 Task: Search one way flight ticket for 4 adults, 2 children, 2 infants in seat and 1 infant on lap in premium economy from St. George: St. George Regional Airport to Evansville: Evansville Regional Airport on 8-3-2023. Choice of flights is JetBlue. Number of bags: 9 checked bags. Price is upto 74000. Outbound departure time preference is 11:30.
Action: Mouse moved to (315, 124)
Screenshot: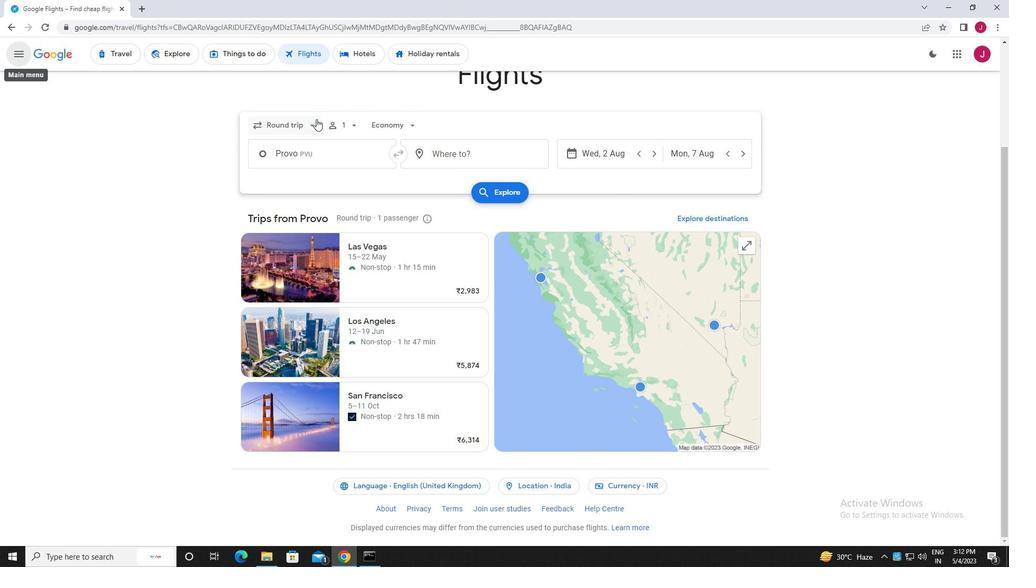 
Action: Mouse pressed left at (315, 124)
Screenshot: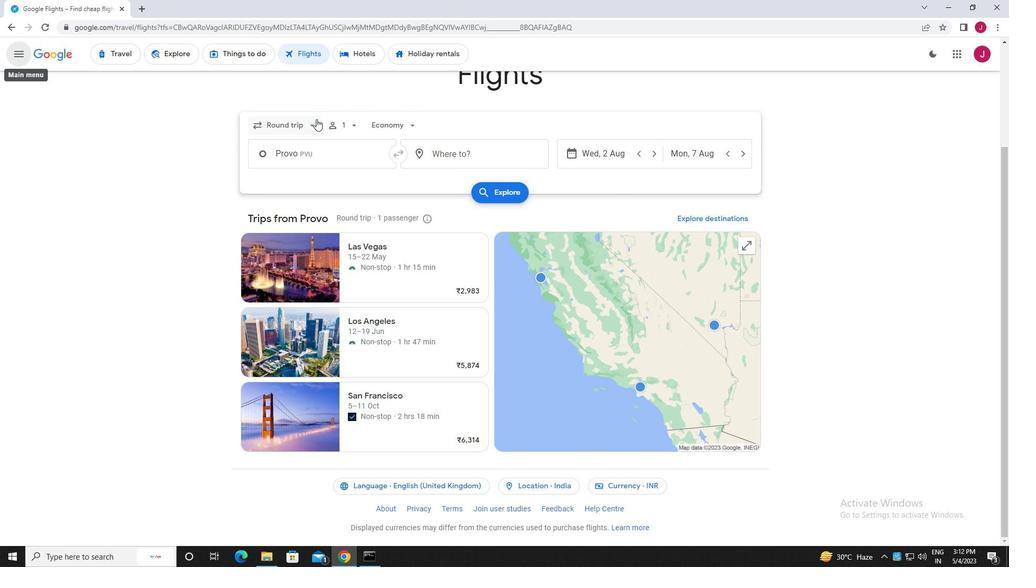 
Action: Mouse moved to (303, 170)
Screenshot: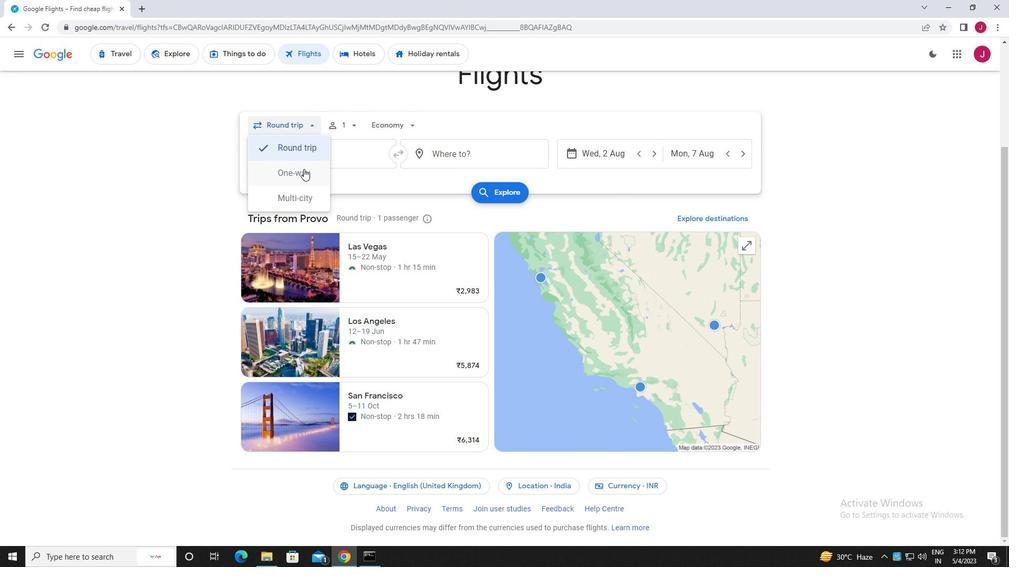 
Action: Mouse pressed left at (303, 170)
Screenshot: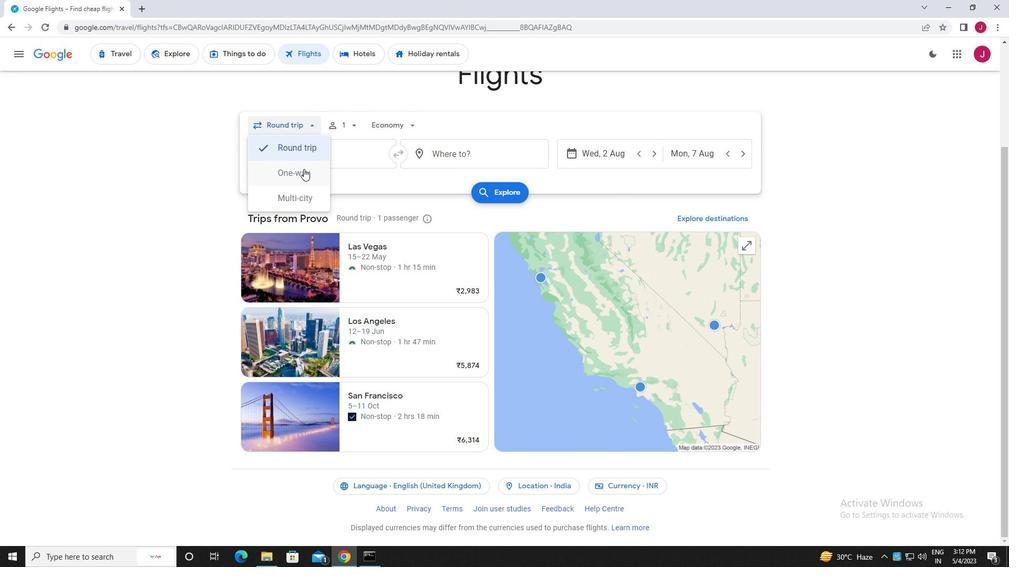 
Action: Mouse moved to (345, 126)
Screenshot: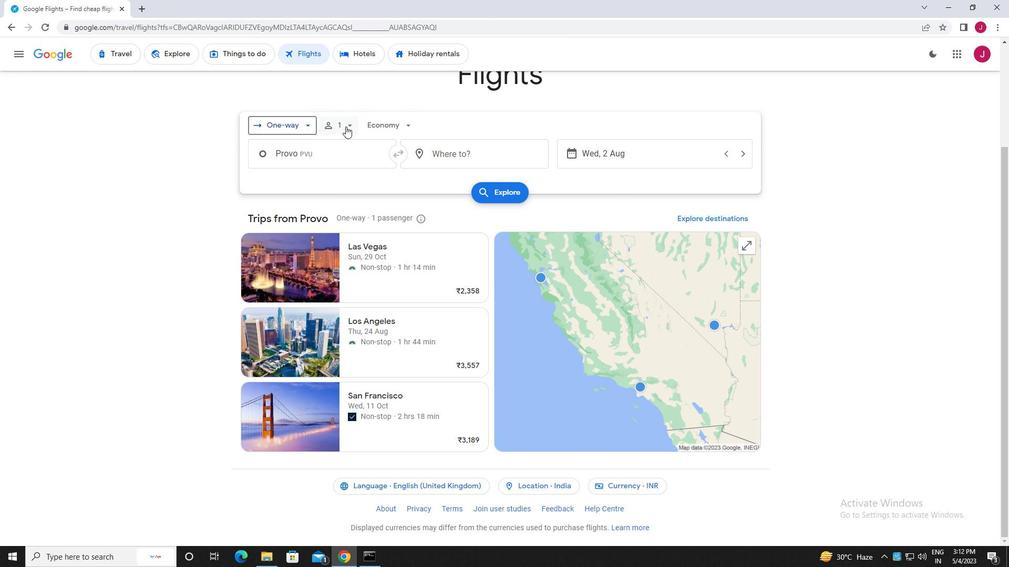 
Action: Mouse pressed left at (345, 126)
Screenshot: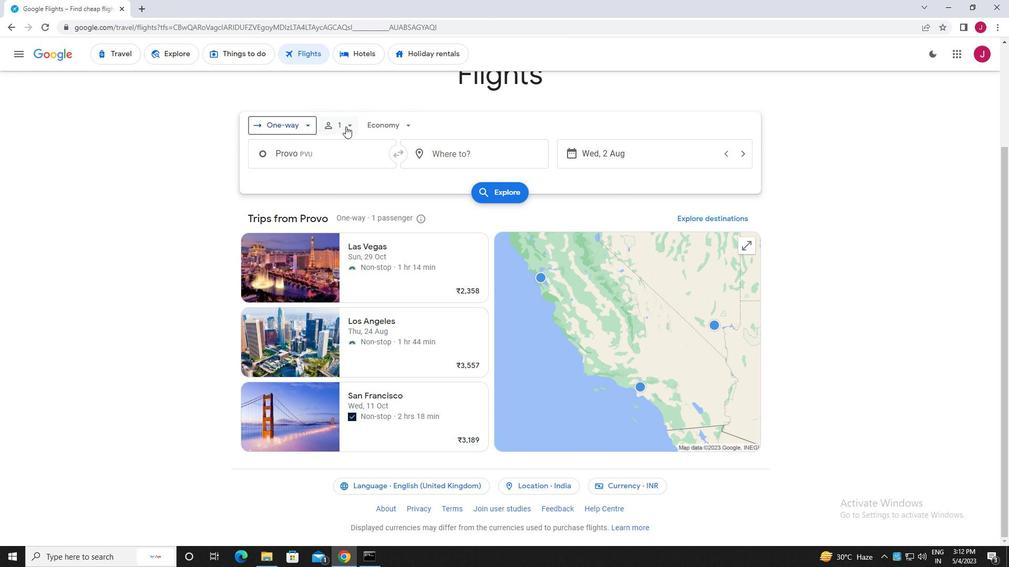 
Action: Mouse moved to (432, 152)
Screenshot: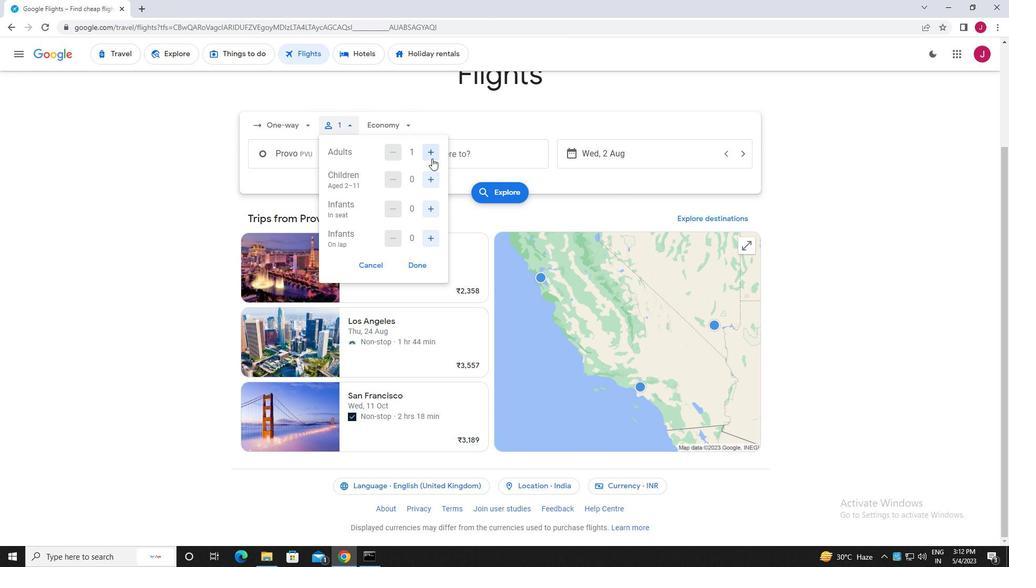 
Action: Mouse pressed left at (432, 152)
Screenshot: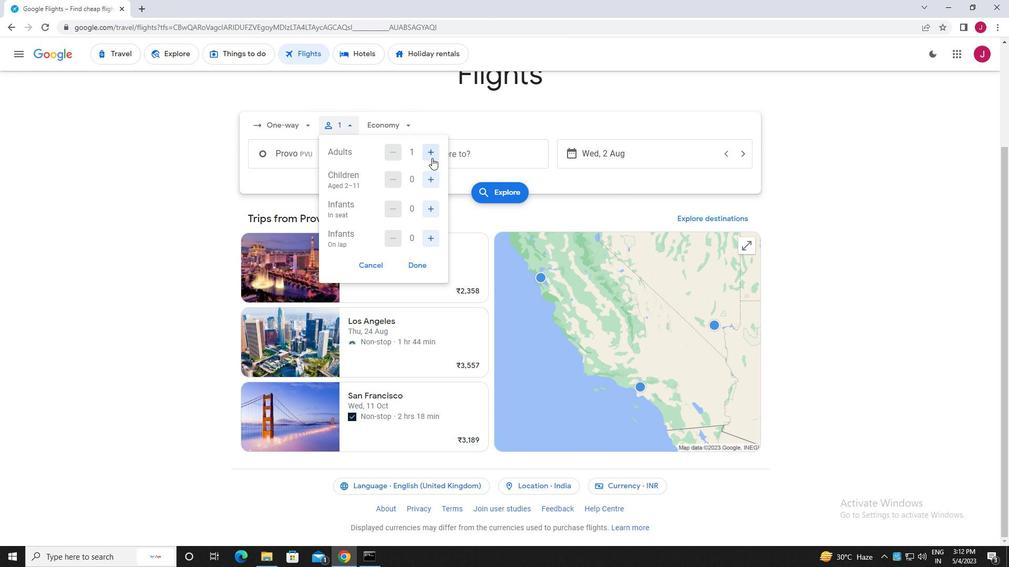 
Action: Mouse pressed left at (432, 152)
Screenshot: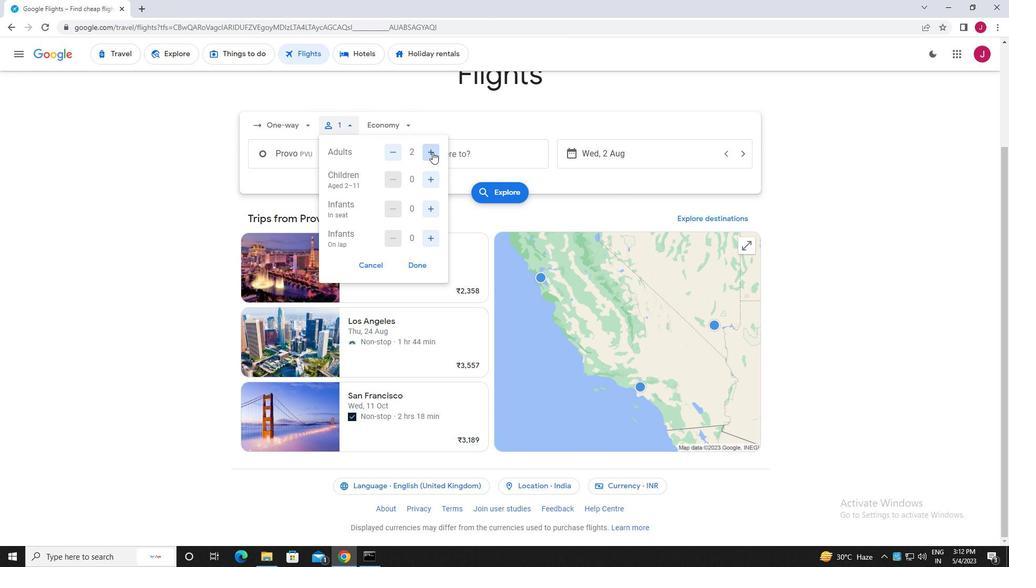 
Action: Mouse pressed left at (432, 152)
Screenshot: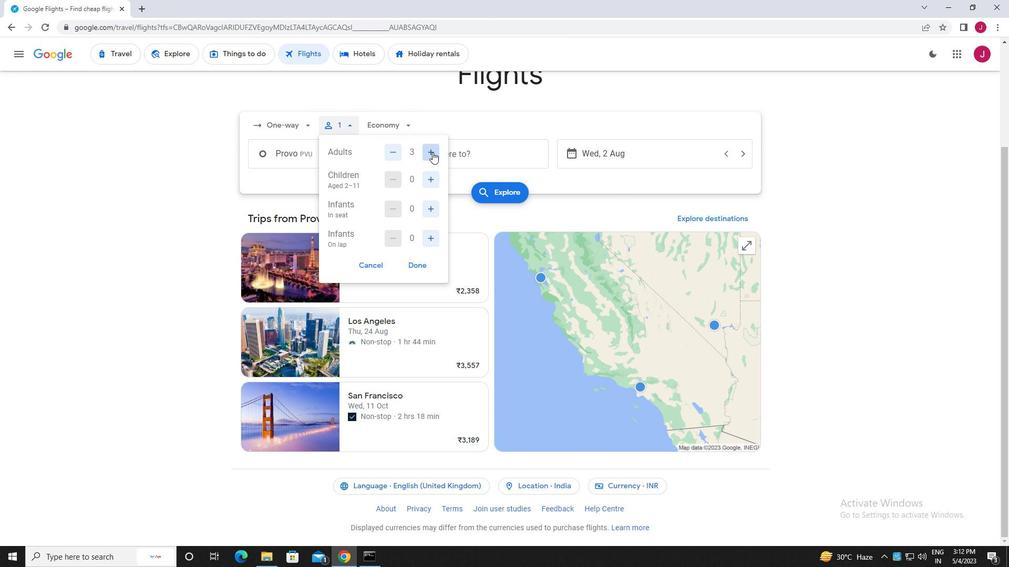 
Action: Mouse moved to (433, 180)
Screenshot: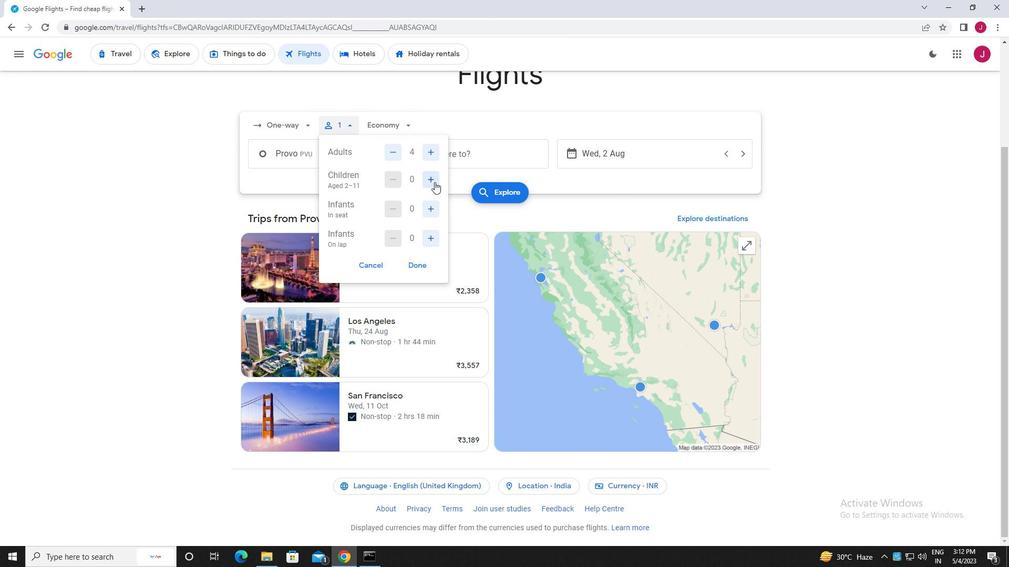 
Action: Mouse pressed left at (433, 180)
Screenshot: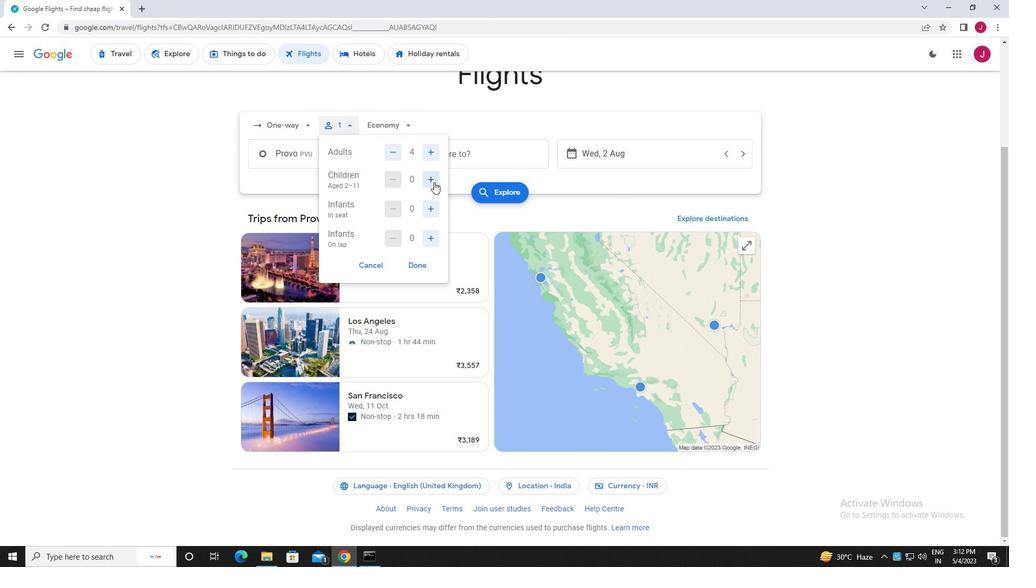 
Action: Mouse pressed left at (433, 180)
Screenshot: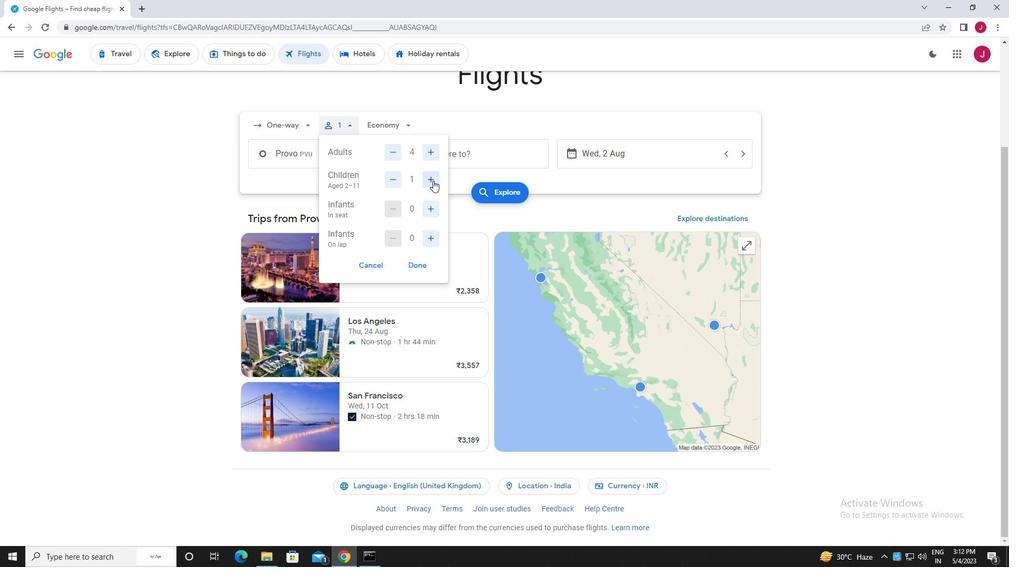 
Action: Mouse moved to (434, 208)
Screenshot: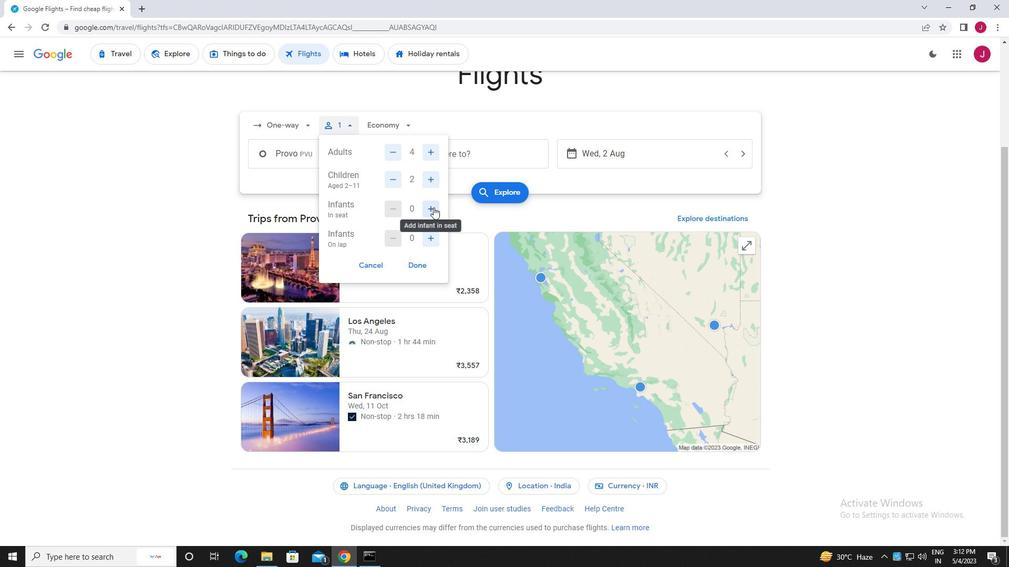 
Action: Mouse pressed left at (434, 208)
Screenshot: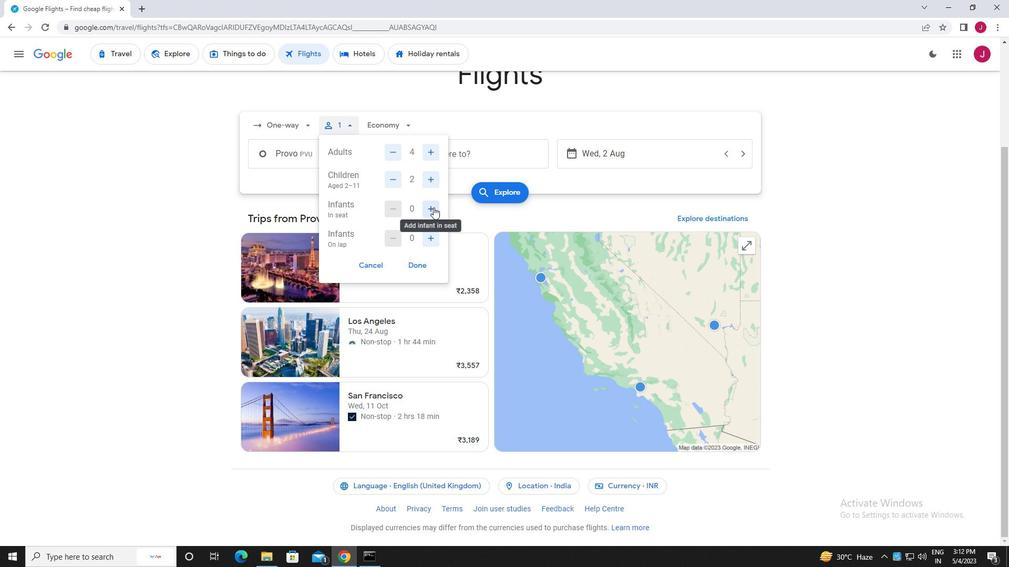 
Action: Mouse moved to (435, 208)
Screenshot: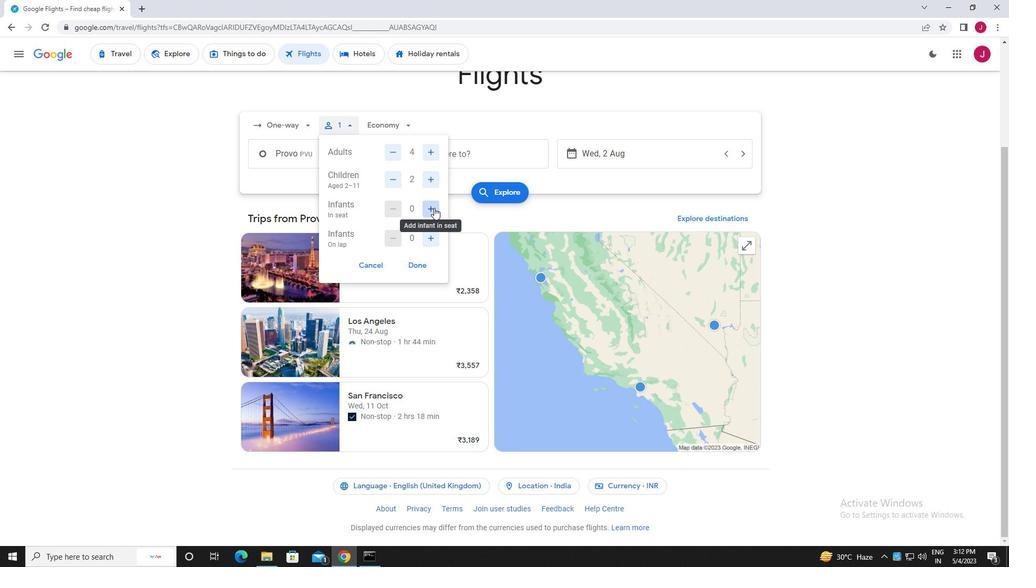 
Action: Mouse pressed left at (435, 208)
Screenshot: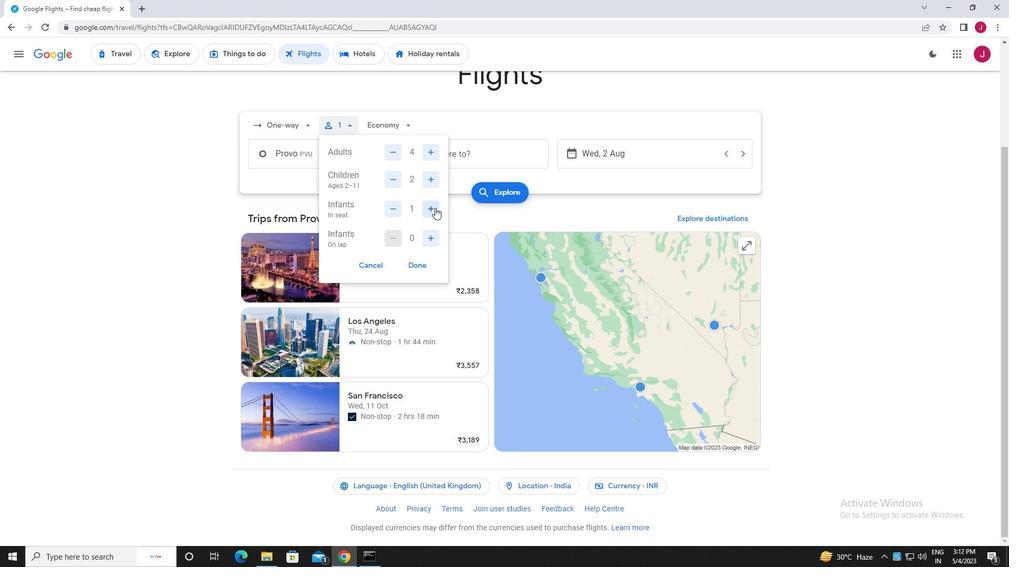 
Action: Mouse moved to (429, 235)
Screenshot: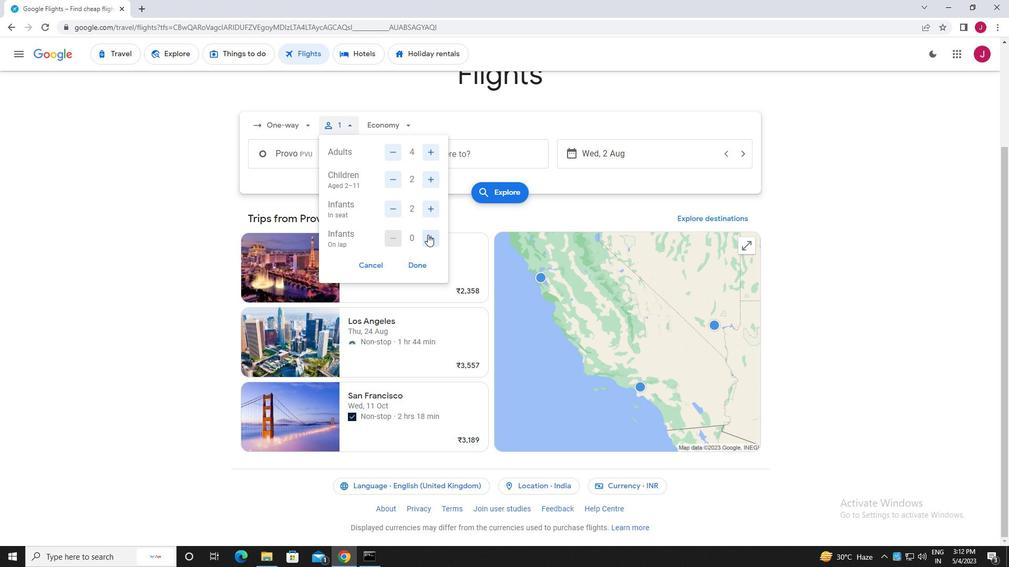 
Action: Mouse pressed left at (429, 235)
Screenshot: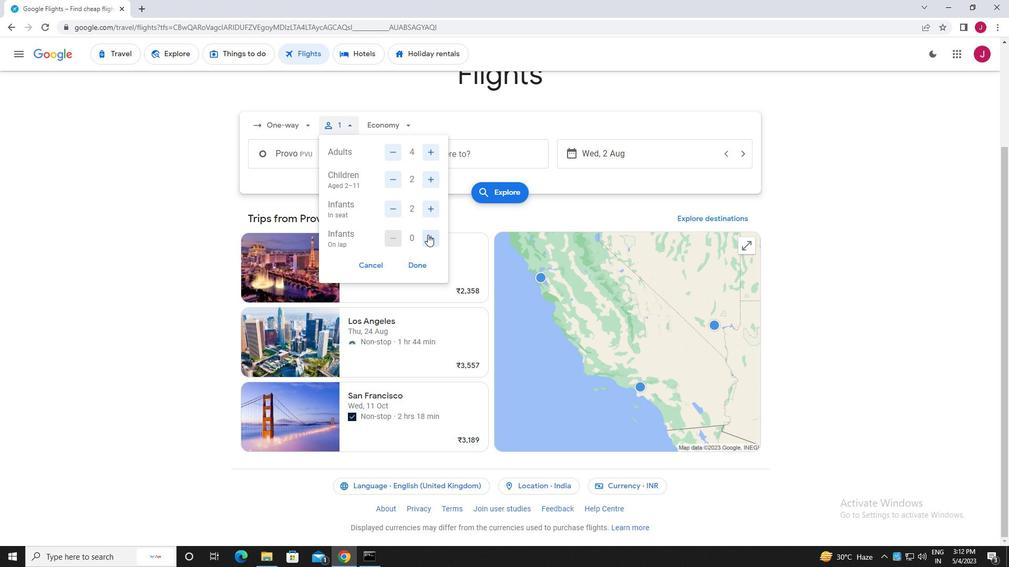 
Action: Mouse moved to (415, 269)
Screenshot: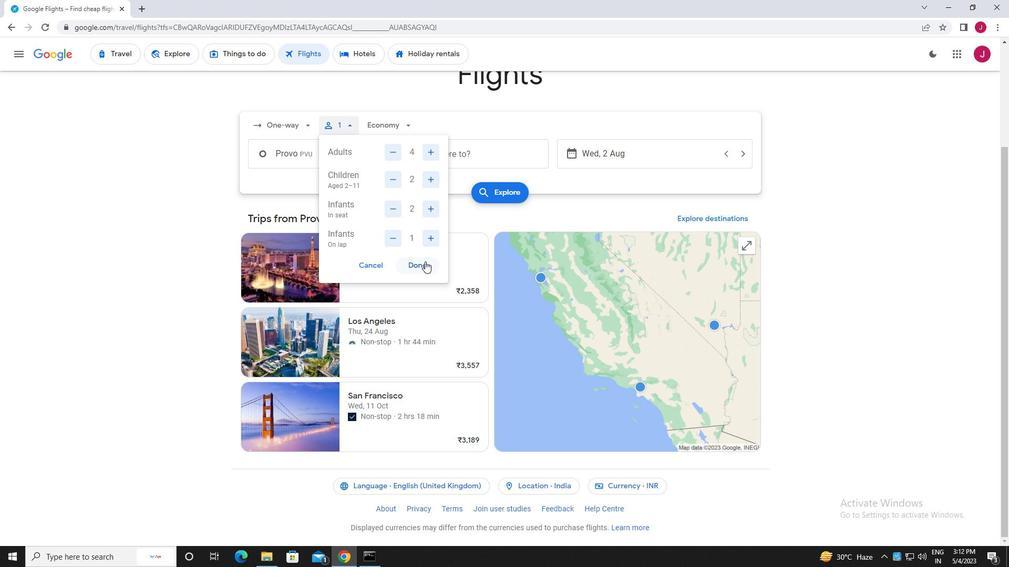 
Action: Mouse pressed left at (415, 269)
Screenshot: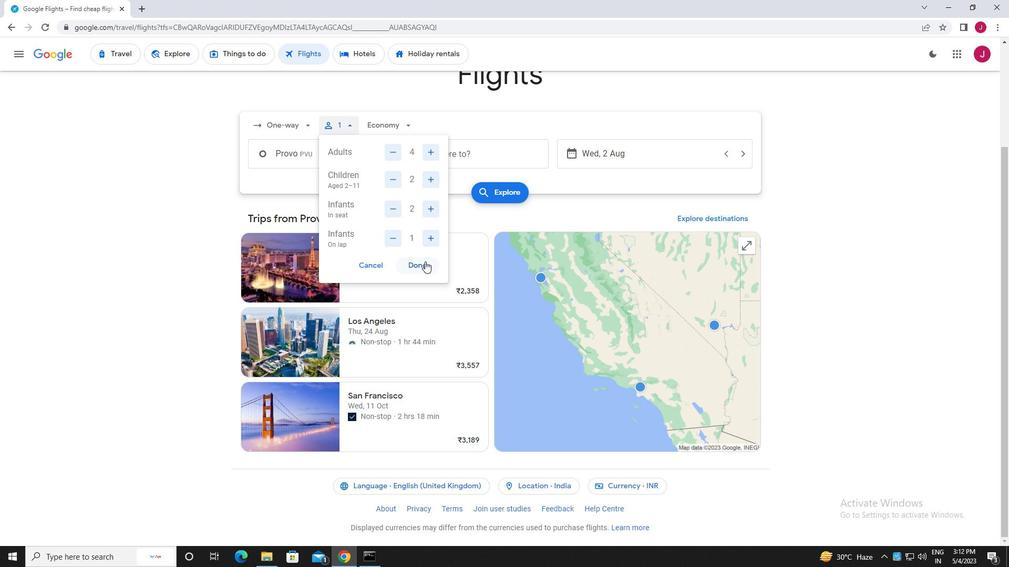 
Action: Mouse moved to (399, 125)
Screenshot: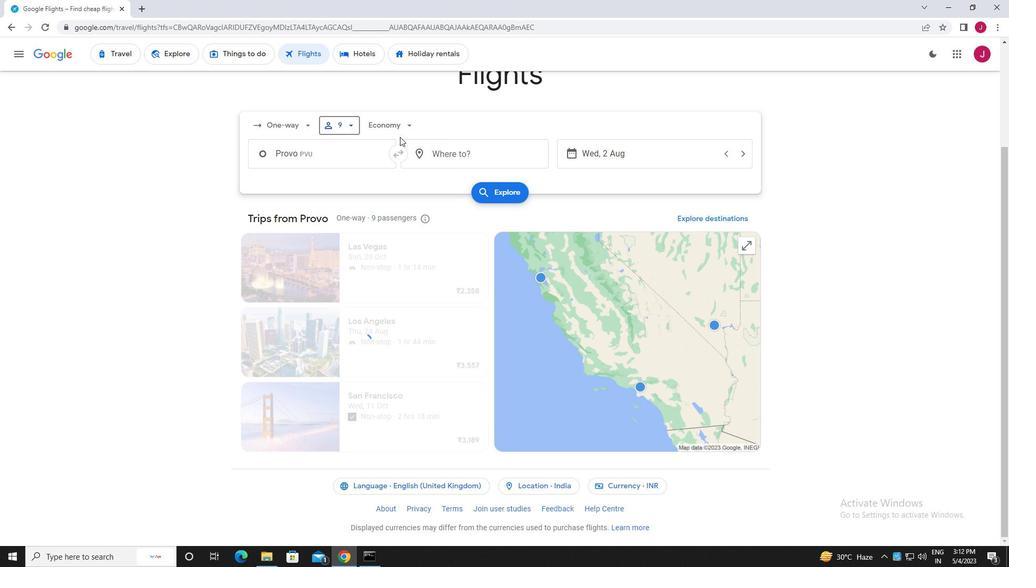 
Action: Mouse pressed left at (399, 125)
Screenshot: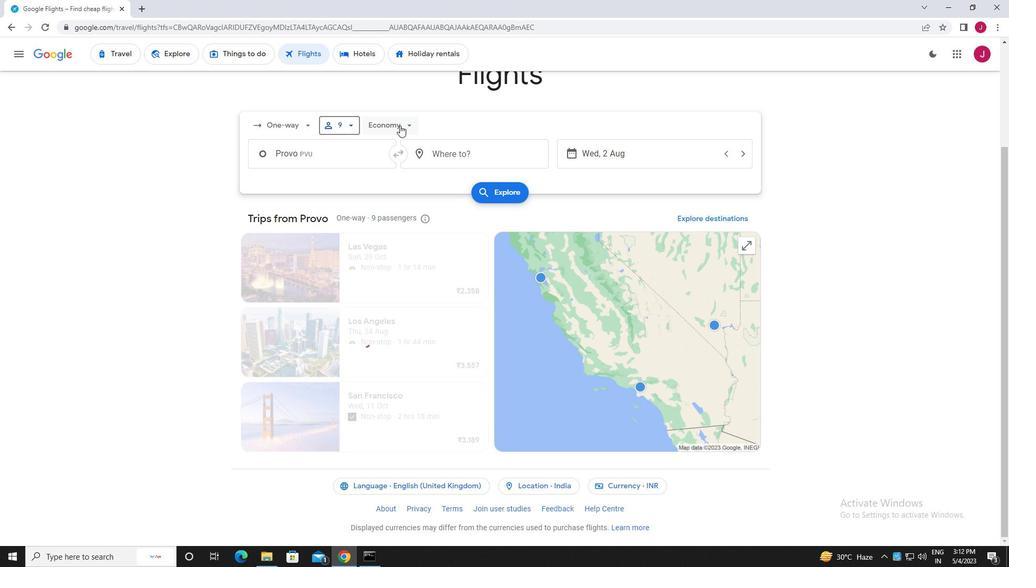 
Action: Mouse moved to (417, 173)
Screenshot: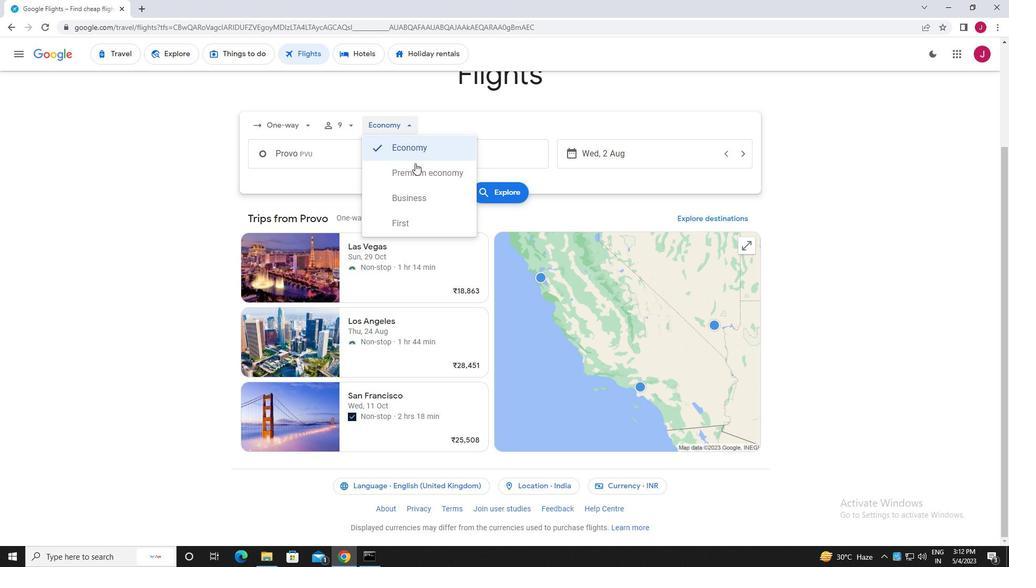 
Action: Mouse pressed left at (417, 173)
Screenshot: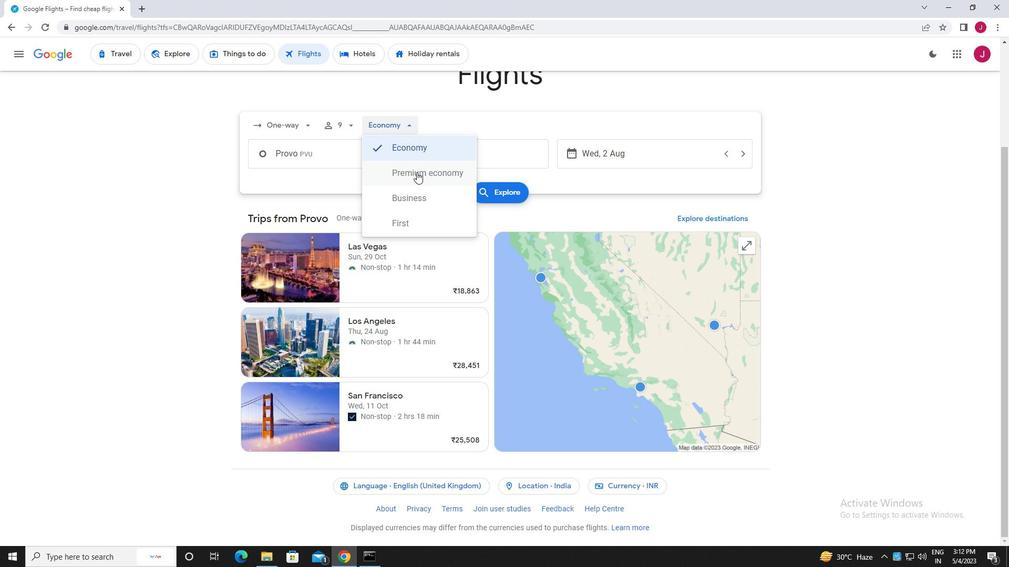 
Action: Mouse moved to (355, 156)
Screenshot: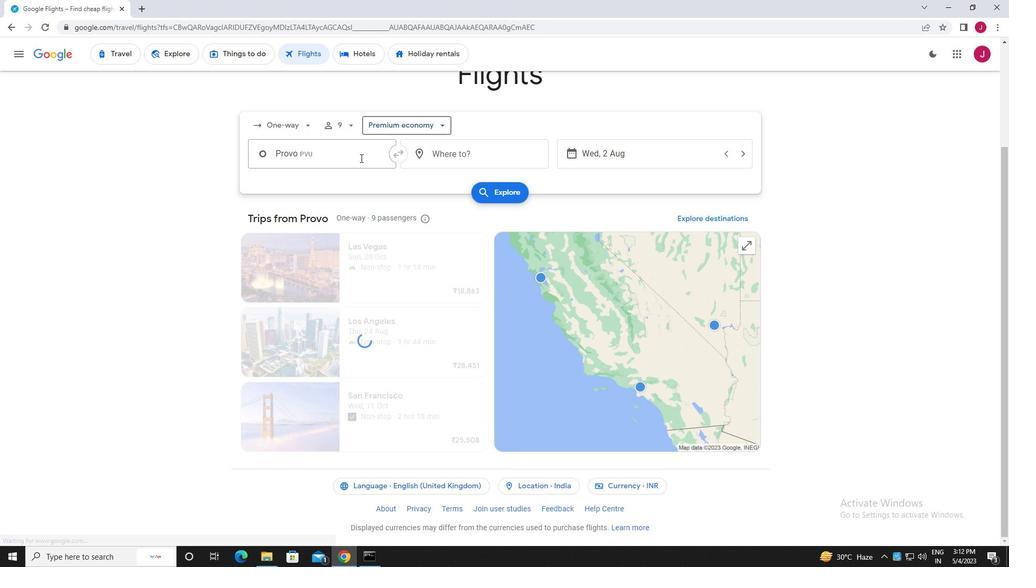 
Action: Mouse pressed left at (355, 156)
Screenshot: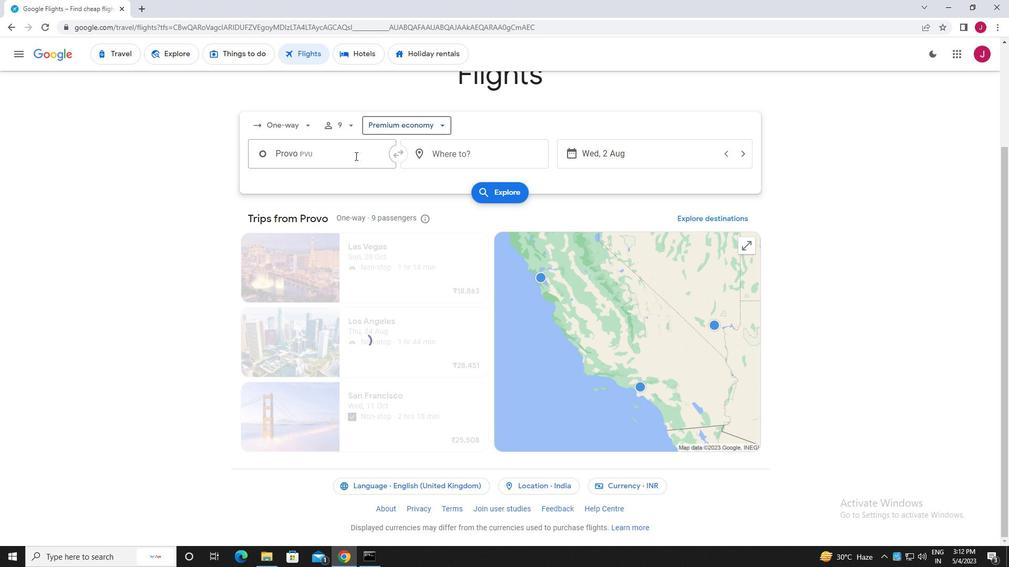 
Action: Mouse moved to (358, 155)
Screenshot: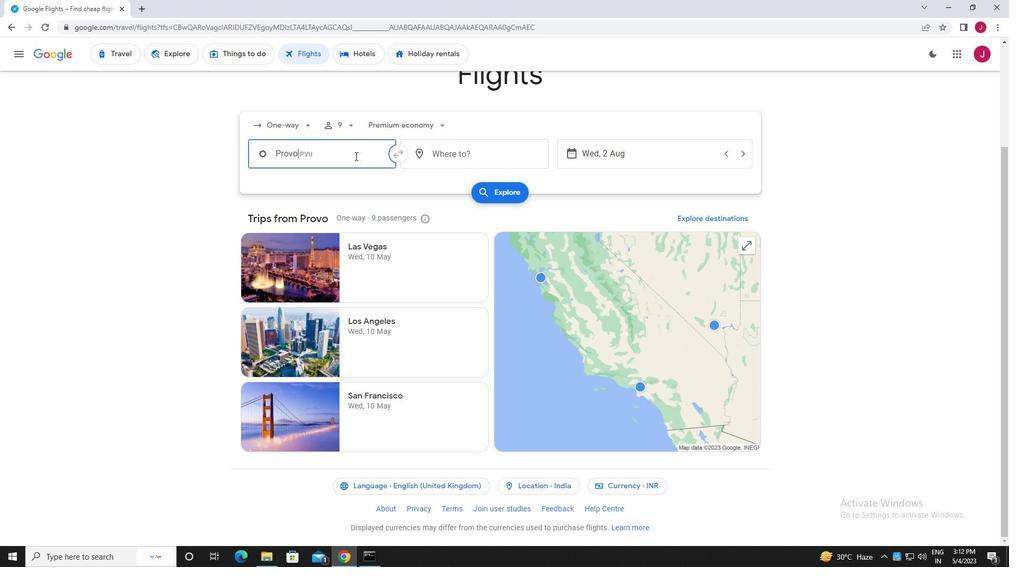 
Action: Key pressed st<Key.space>george
Screenshot: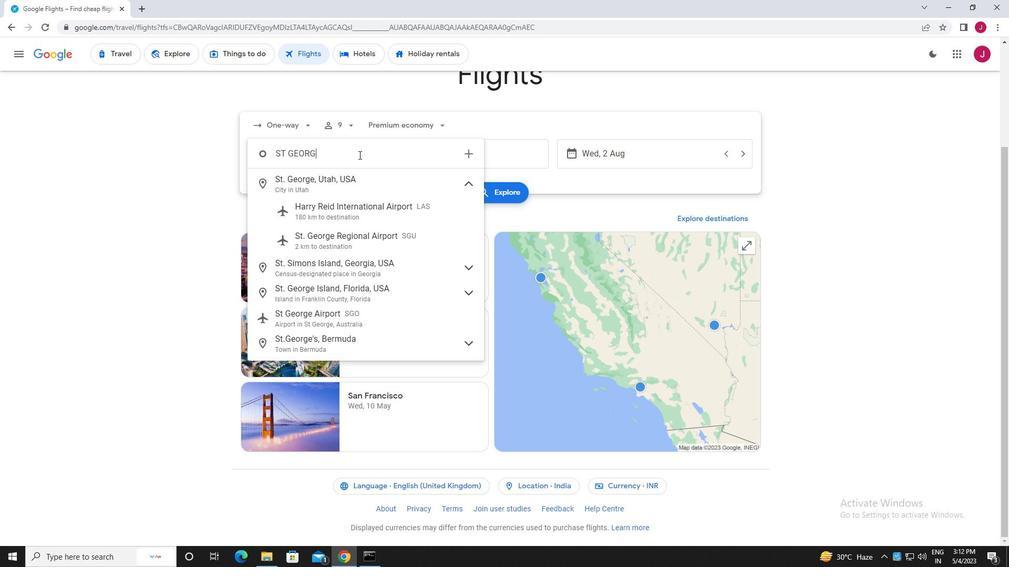 
Action: Mouse moved to (375, 240)
Screenshot: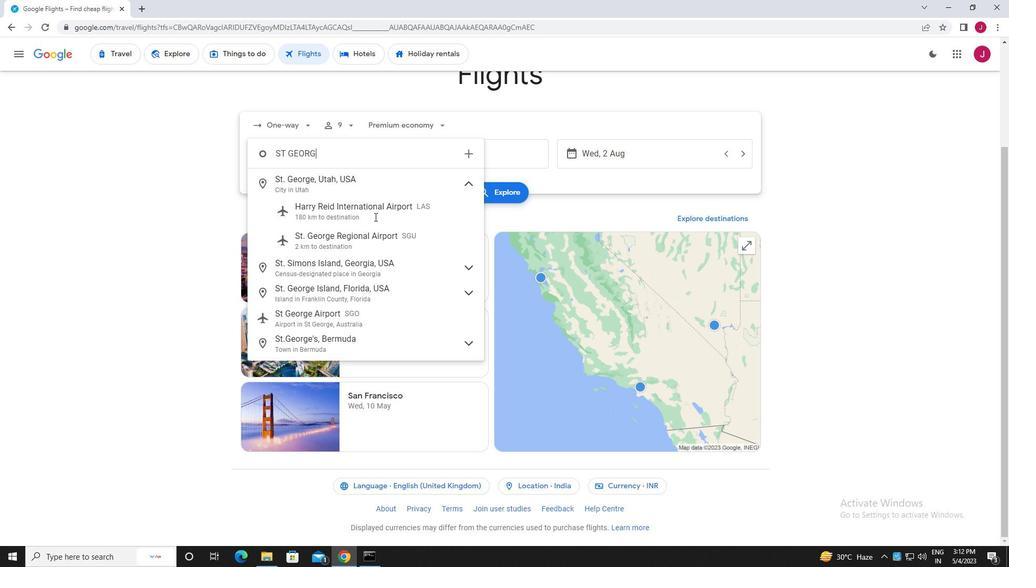 
Action: Mouse pressed left at (375, 240)
Screenshot: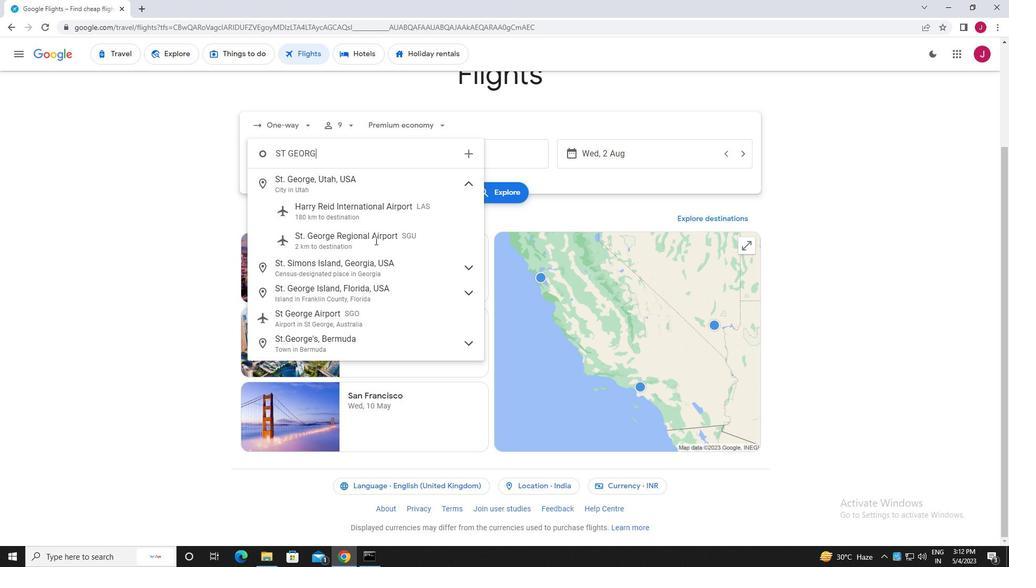 
Action: Mouse moved to (475, 156)
Screenshot: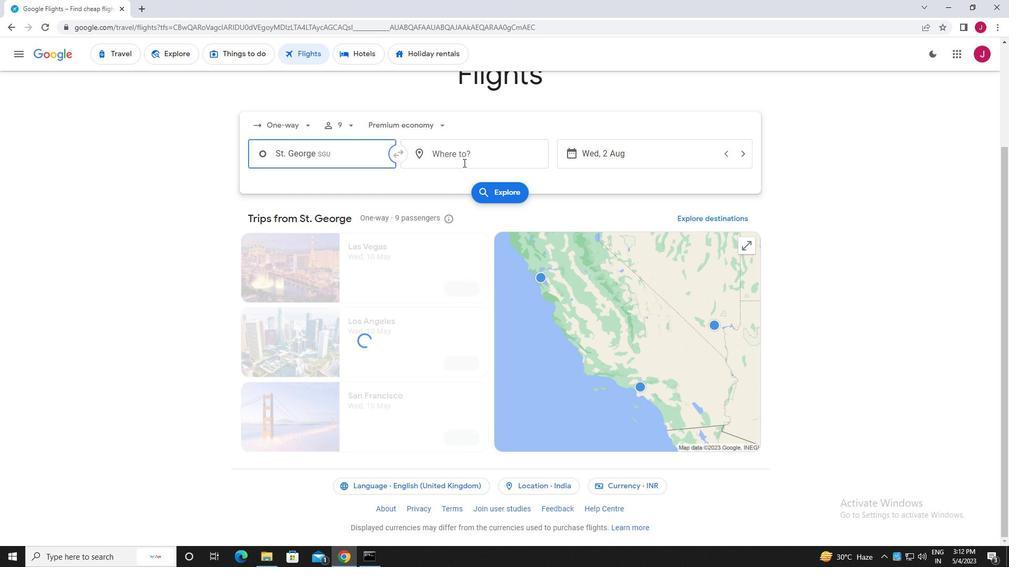 
Action: Mouse pressed left at (475, 156)
Screenshot: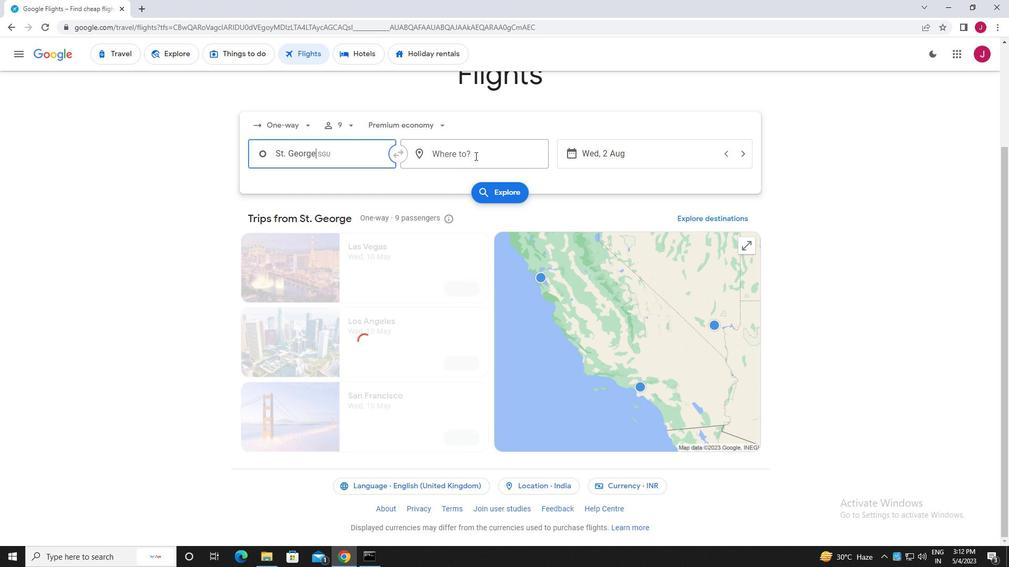 
Action: Mouse moved to (480, 150)
Screenshot: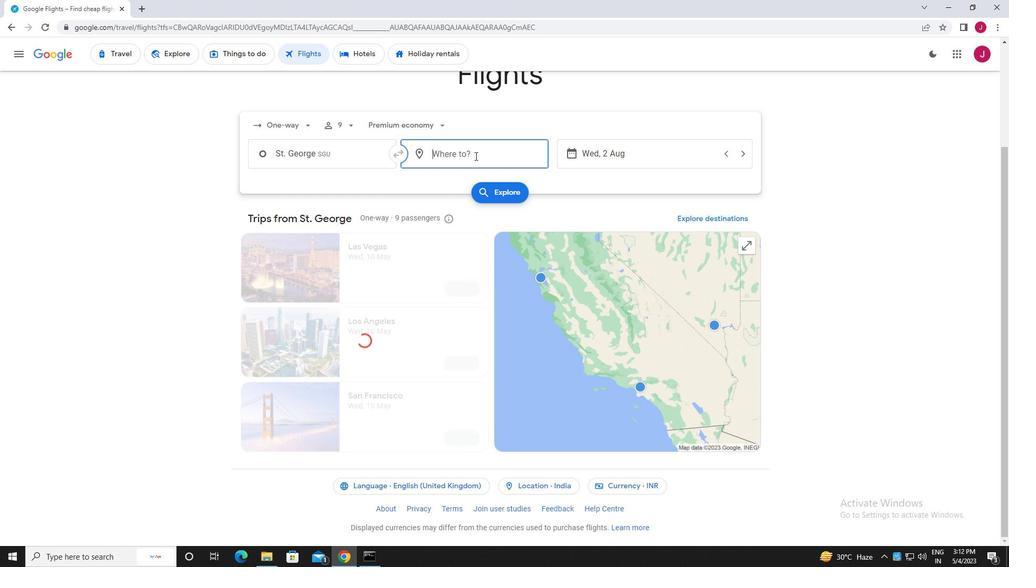 
Action: Key pressed evans
Screenshot: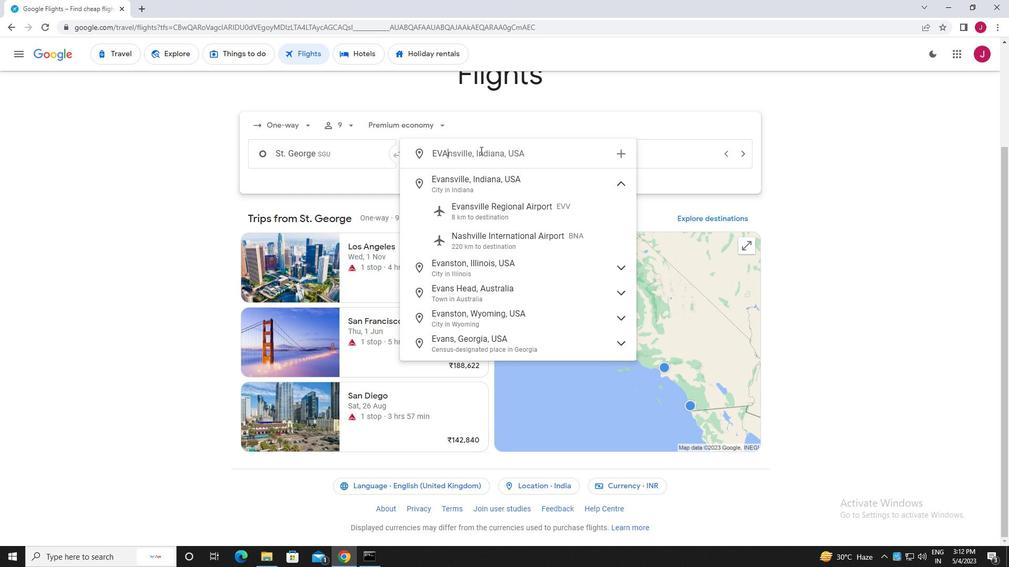 
Action: Mouse moved to (497, 210)
Screenshot: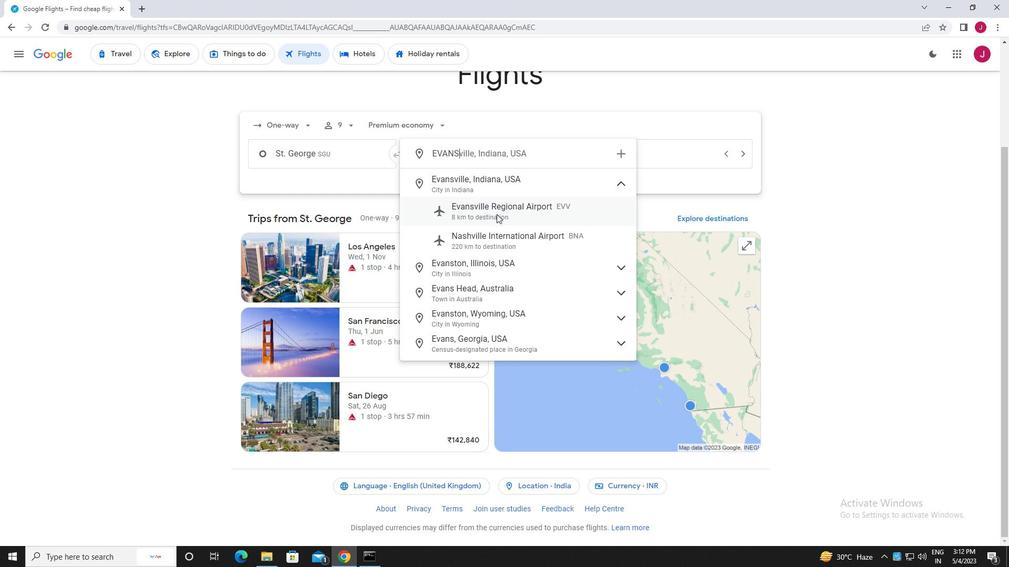 
Action: Mouse pressed left at (497, 210)
Screenshot: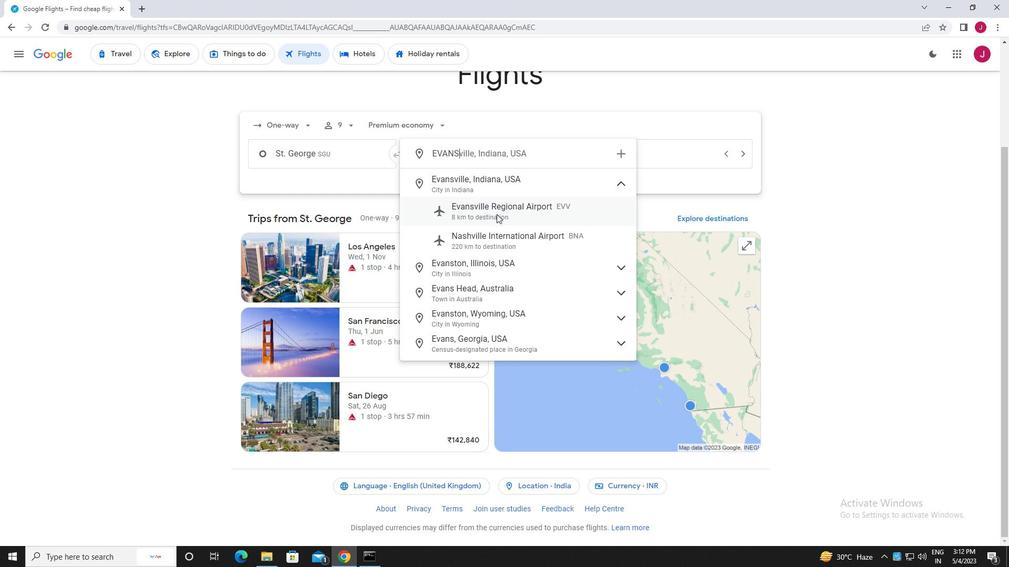
Action: Mouse moved to (632, 157)
Screenshot: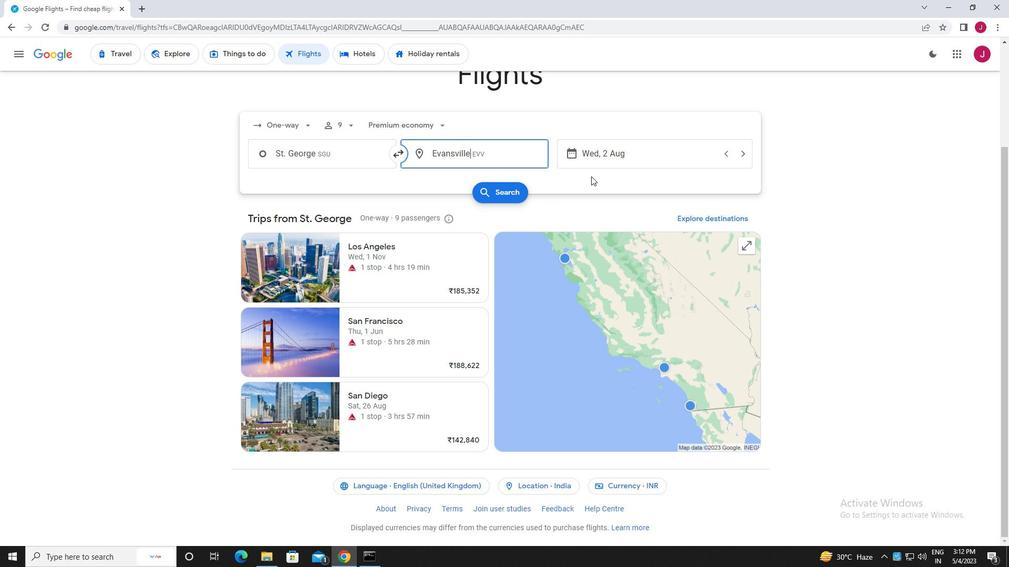 
Action: Mouse pressed left at (632, 157)
Screenshot: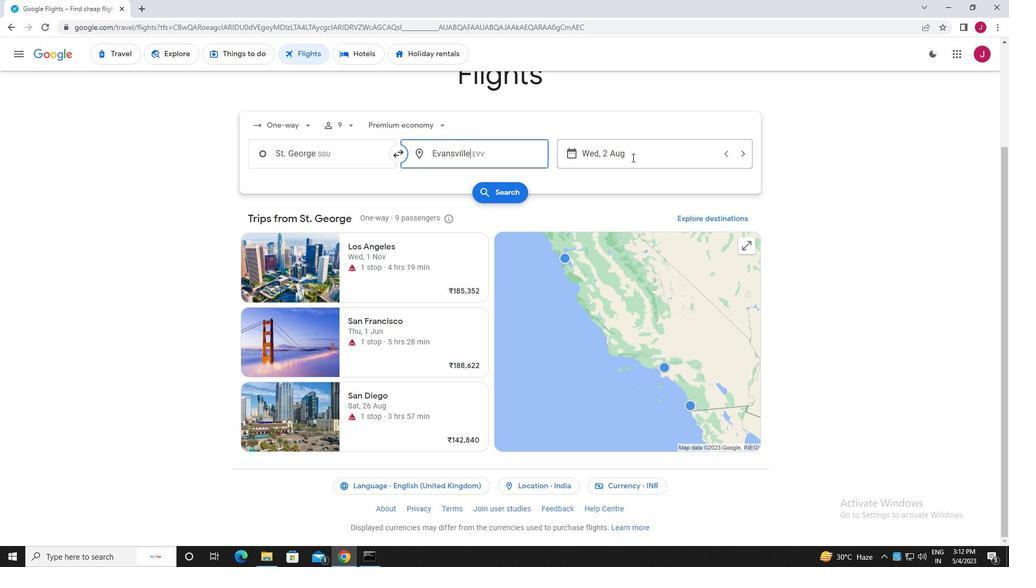 
Action: Mouse moved to (484, 234)
Screenshot: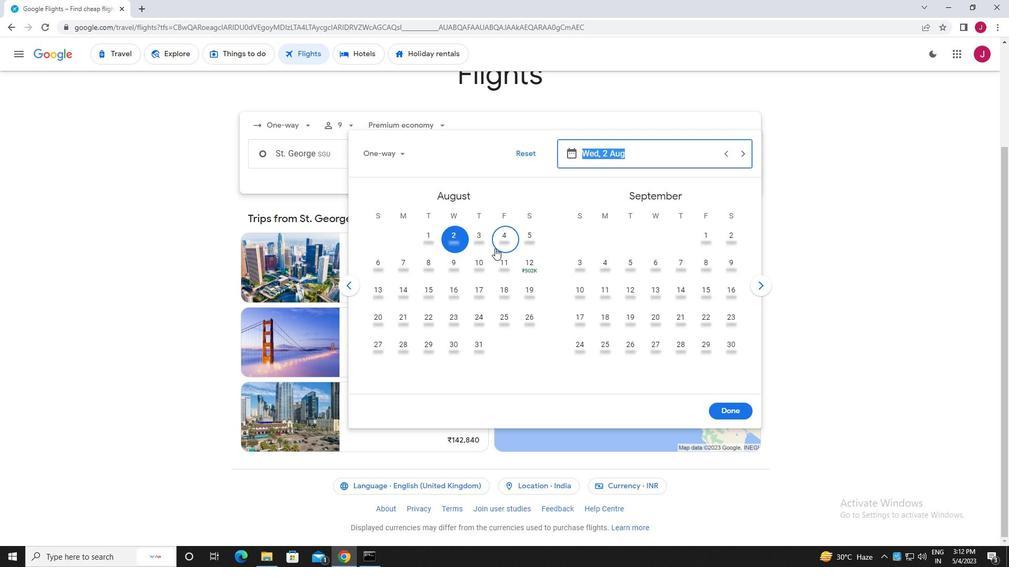 
Action: Mouse pressed left at (484, 234)
Screenshot: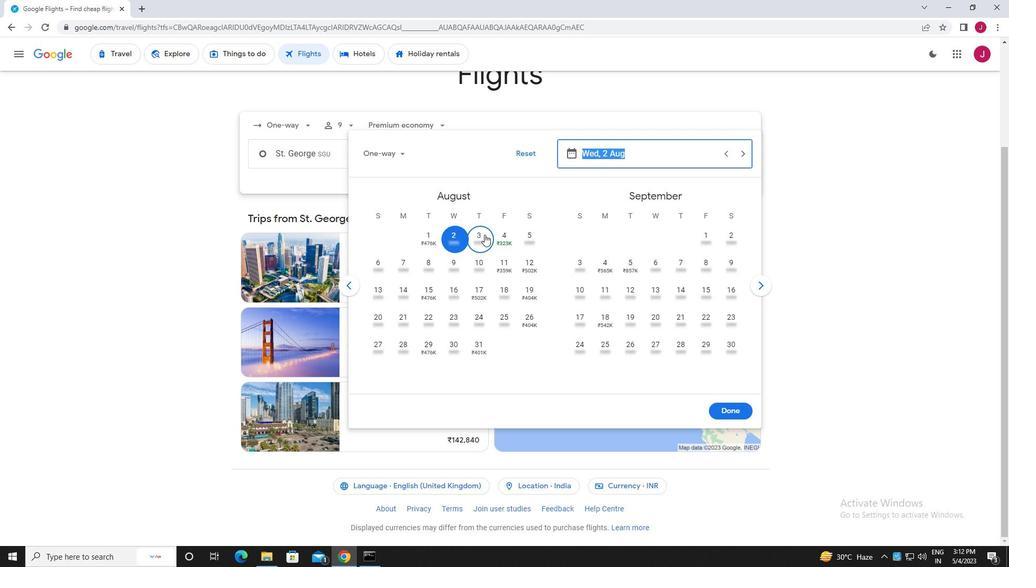 
Action: Mouse moved to (722, 410)
Screenshot: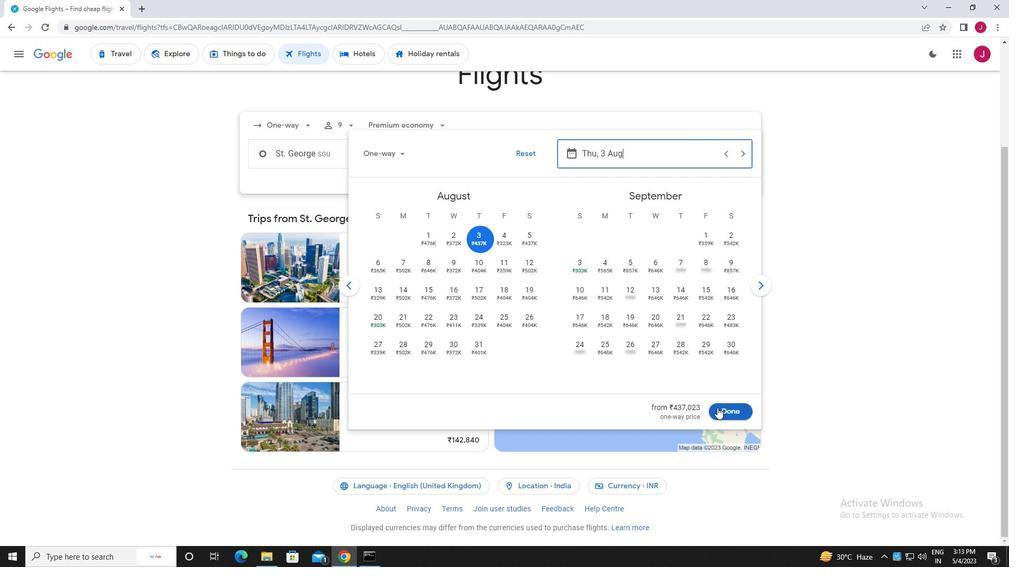 
Action: Mouse pressed left at (722, 410)
Screenshot: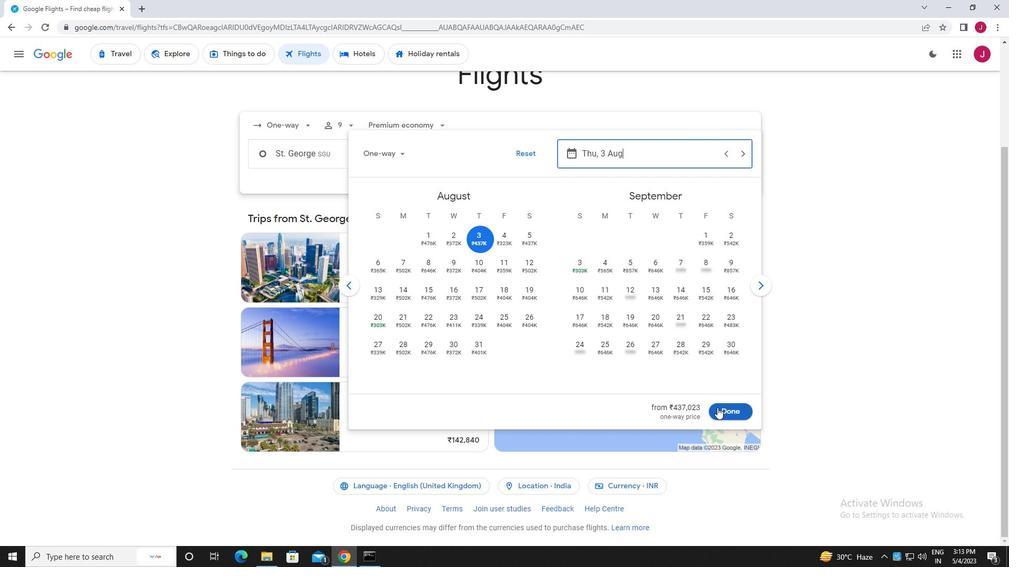 
Action: Mouse moved to (510, 196)
Screenshot: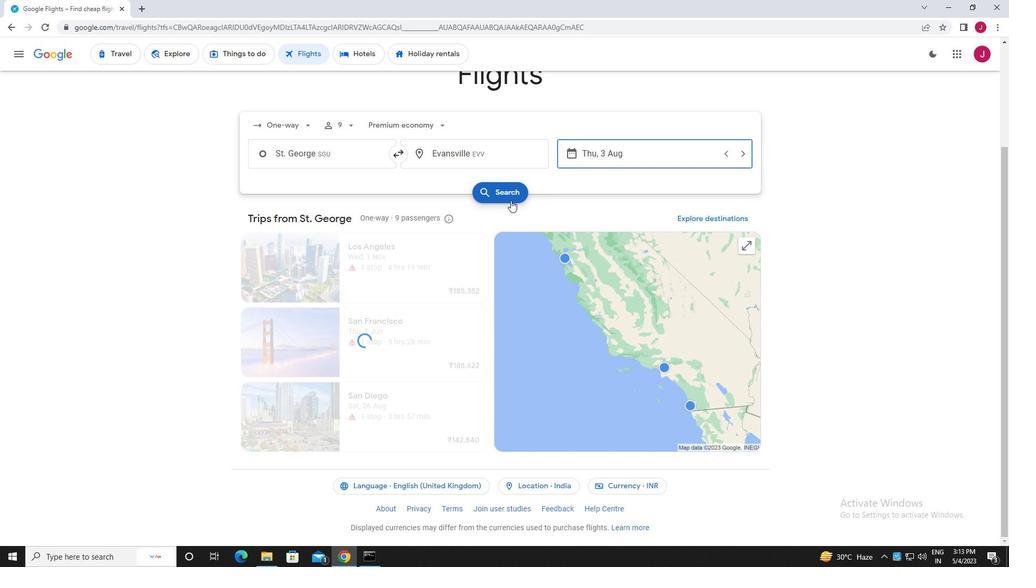 
Action: Mouse pressed left at (510, 196)
Screenshot: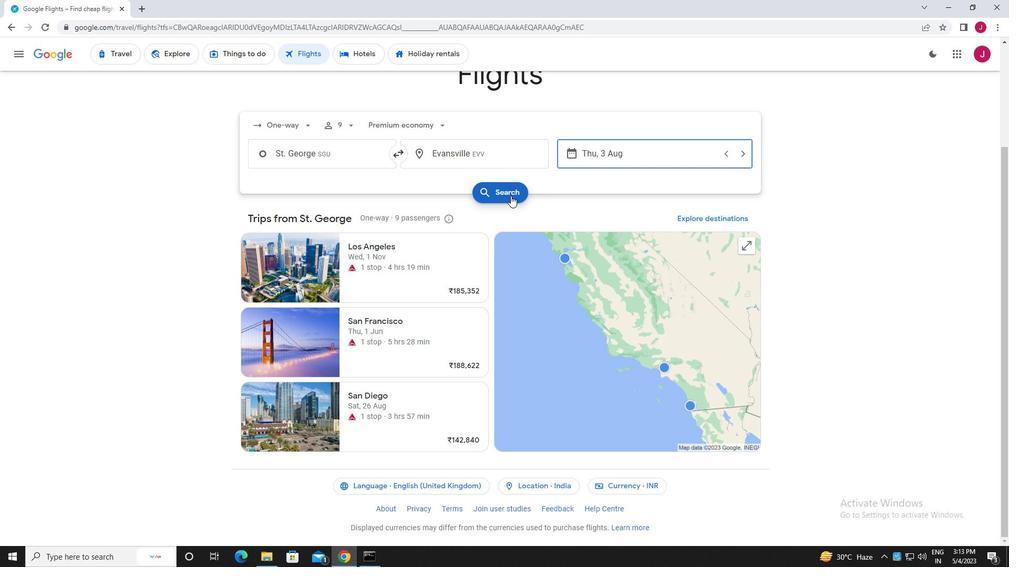
Action: Mouse moved to (274, 149)
Screenshot: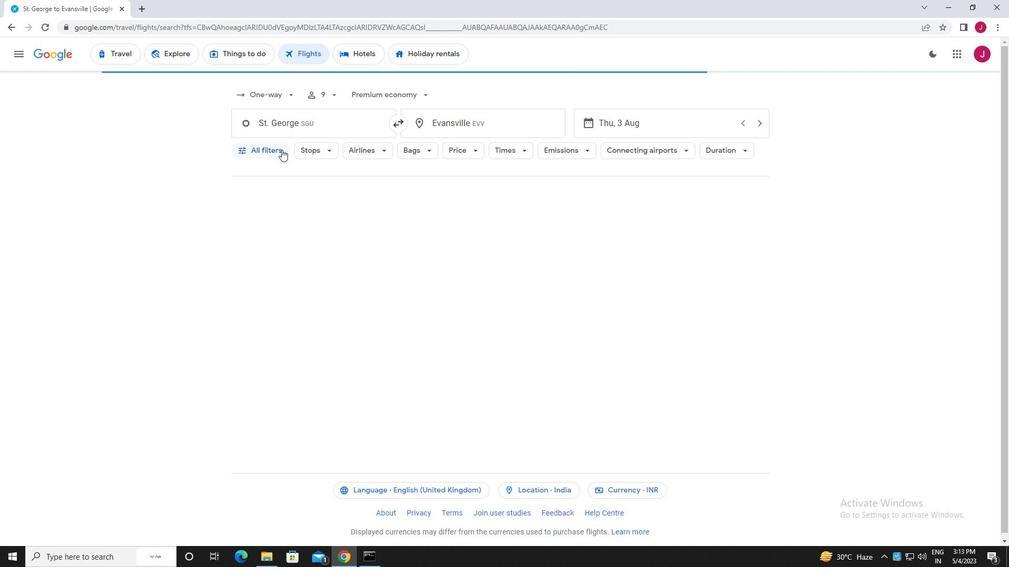 
Action: Mouse pressed left at (274, 149)
Screenshot: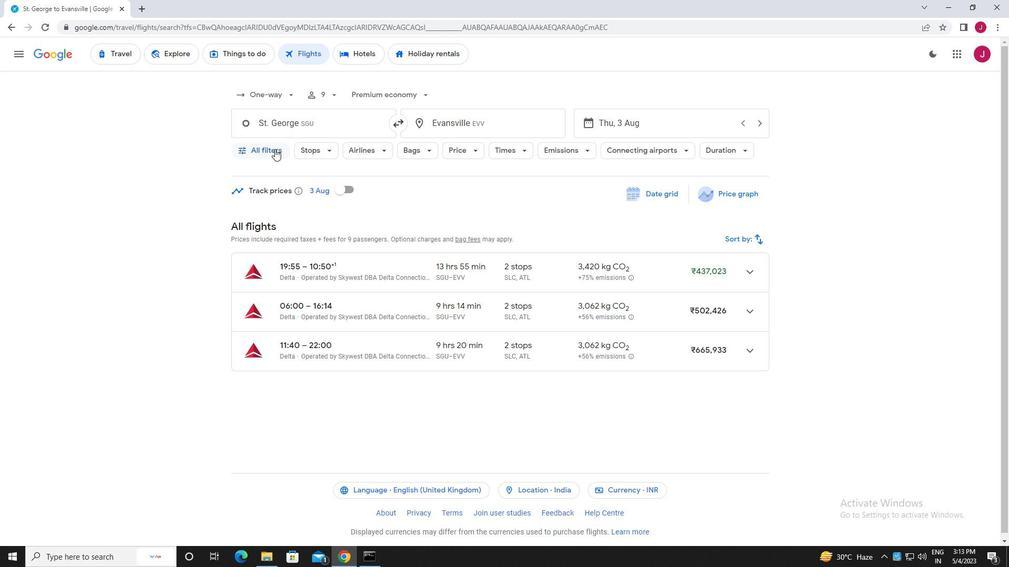
Action: Mouse moved to (327, 199)
Screenshot: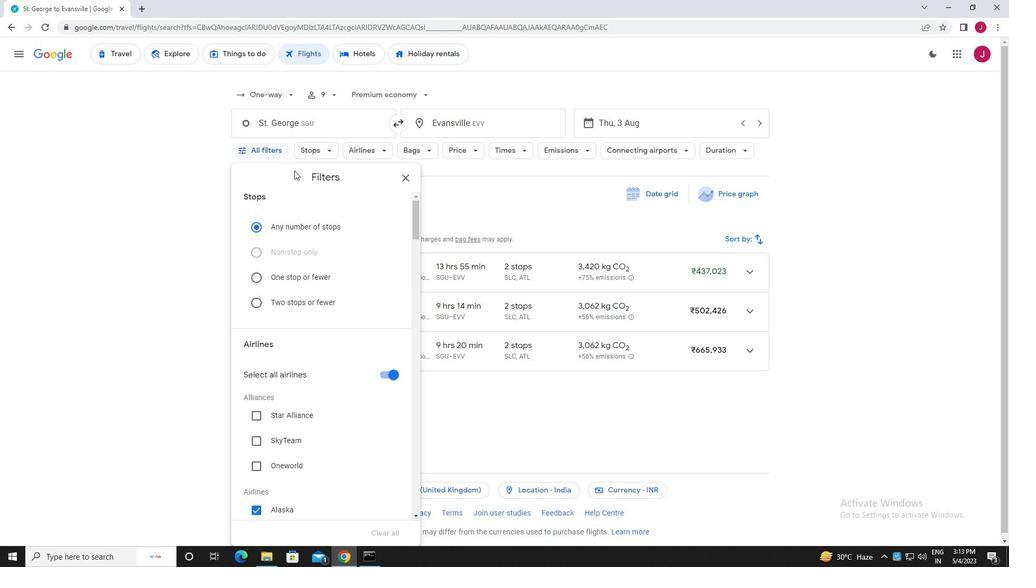 
Action: Mouse scrolled (327, 198) with delta (0, 0)
Screenshot: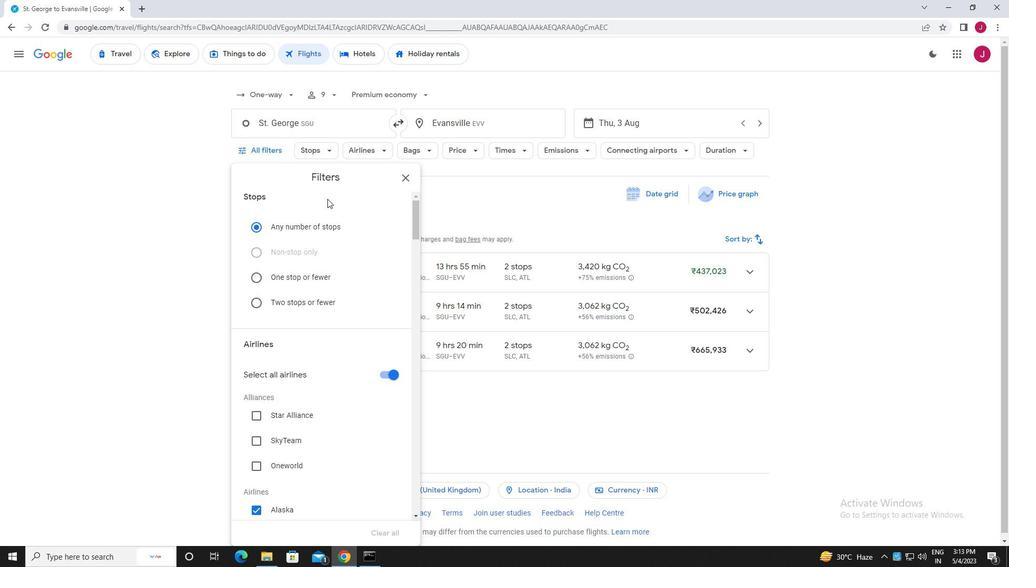 
Action: Mouse moved to (327, 197)
Screenshot: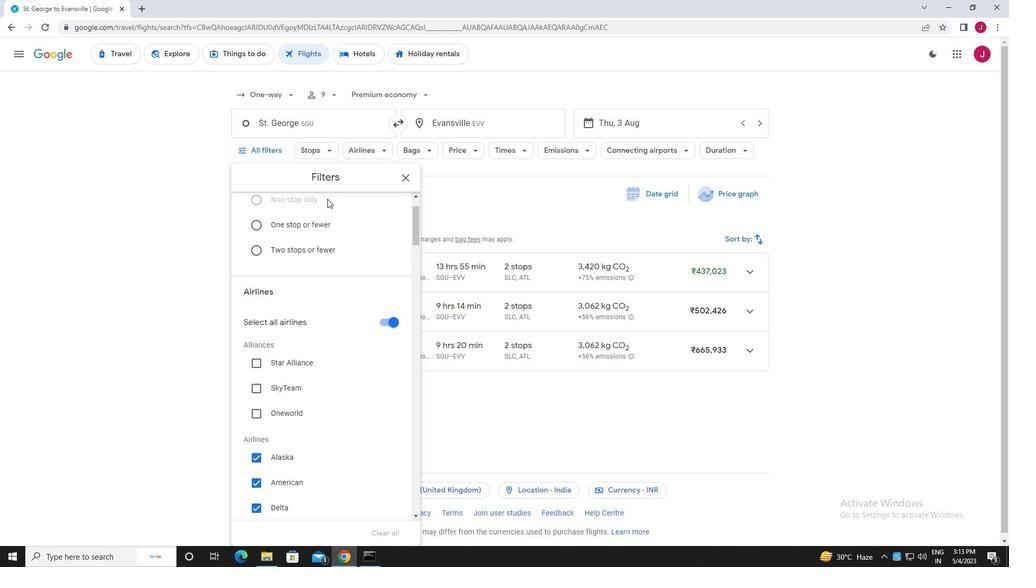 
Action: Mouse scrolled (327, 197) with delta (0, 0)
Screenshot: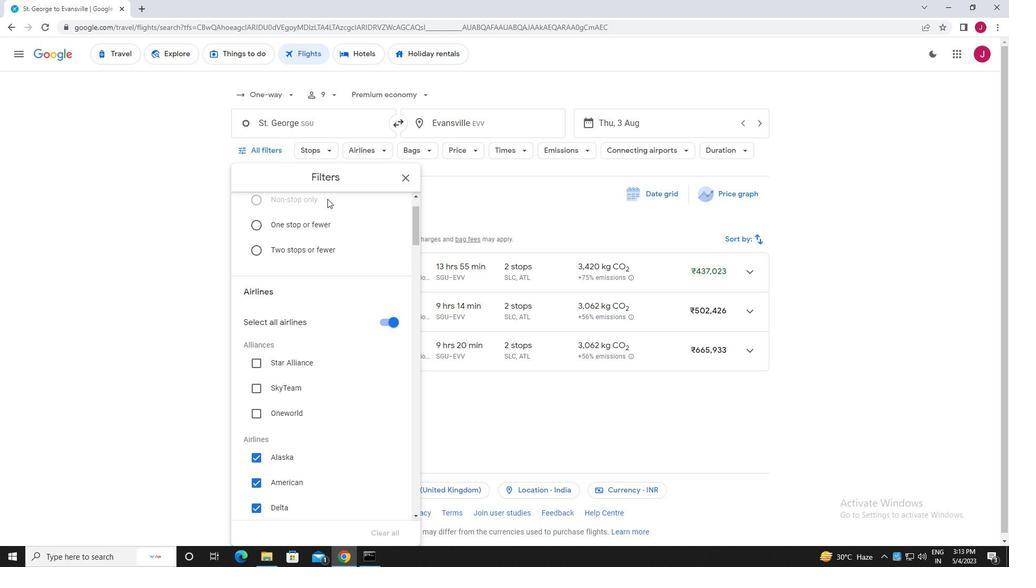
Action: Mouse moved to (329, 197)
Screenshot: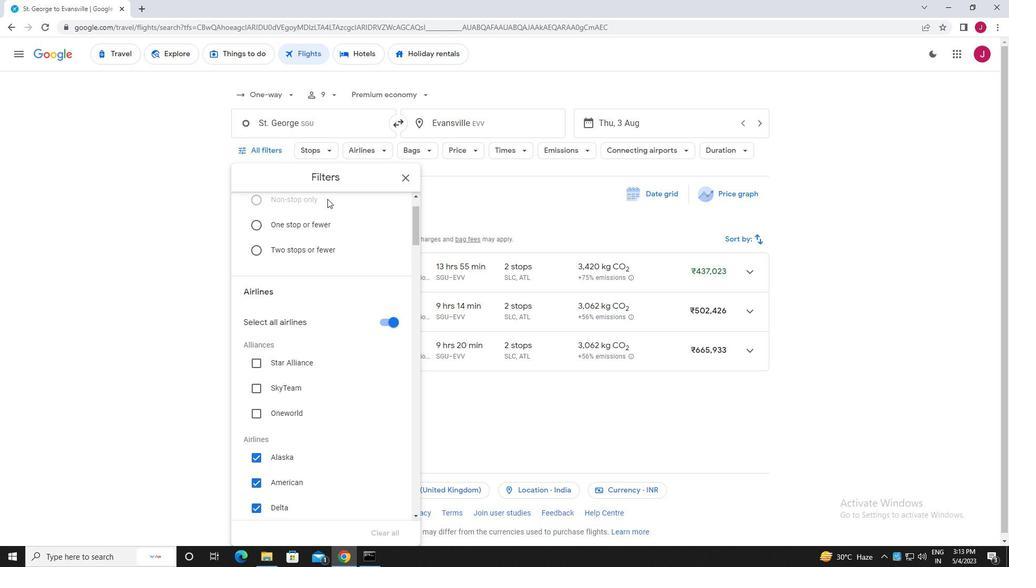 
Action: Mouse scrolled (329, 197) with delta (0, 0)
Screenshot: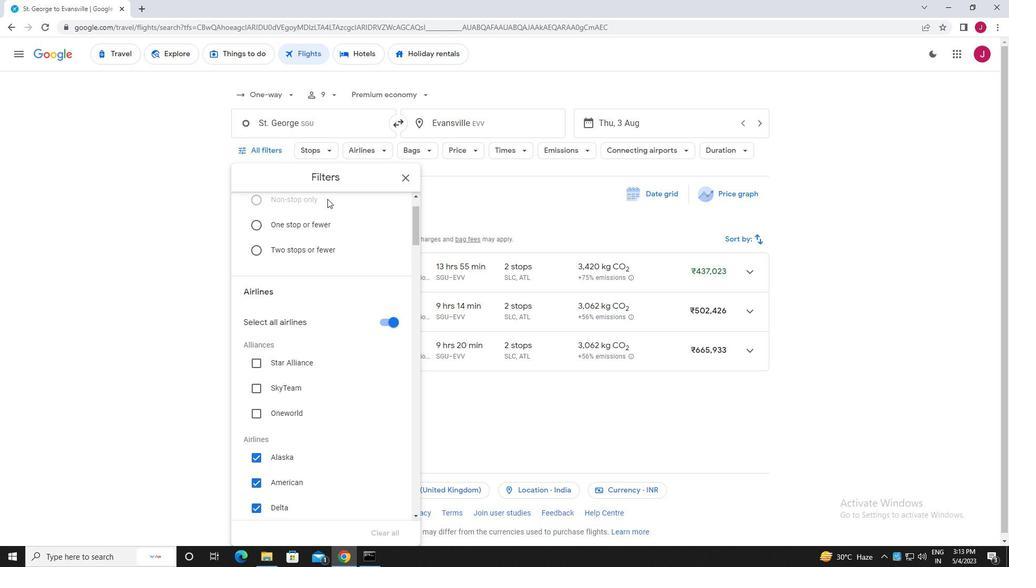 
Action: Mouse moved to (330, 198)
Screenshot: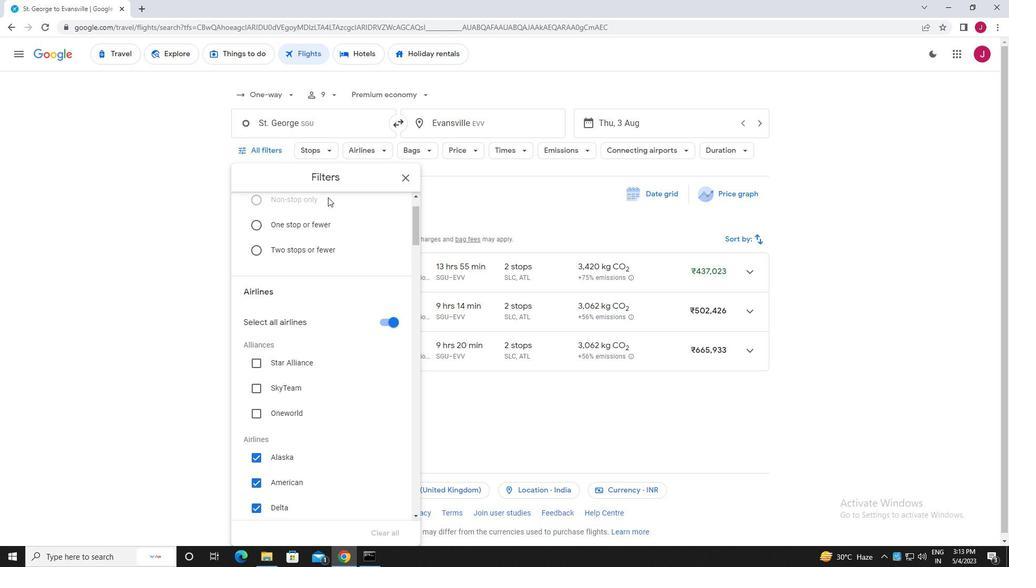 
Action: Mouse scrolled (330, 197) with delta (0, 0)
Screenshot: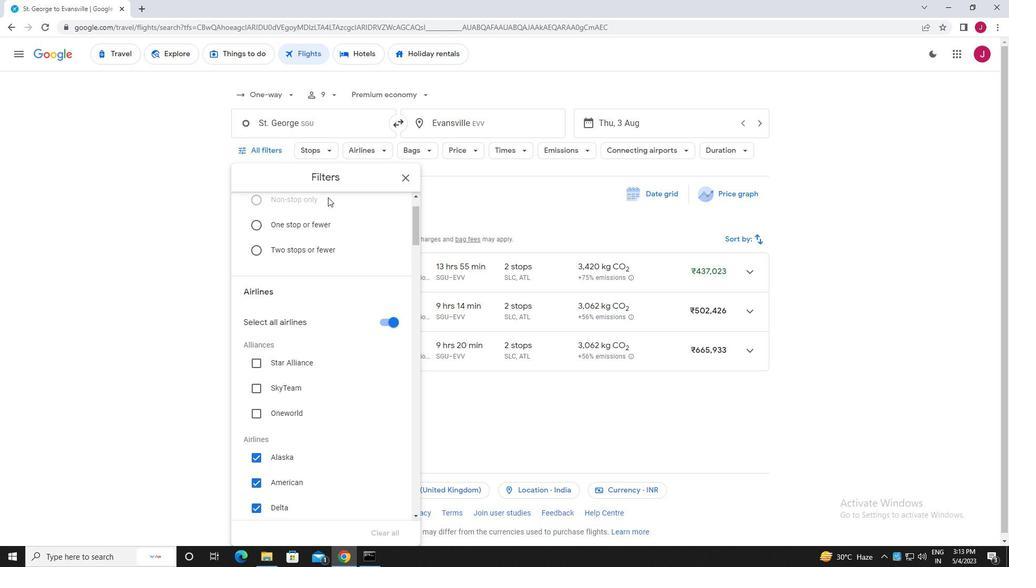 
Action: Mouse moved to (355, 213)
Screenshot: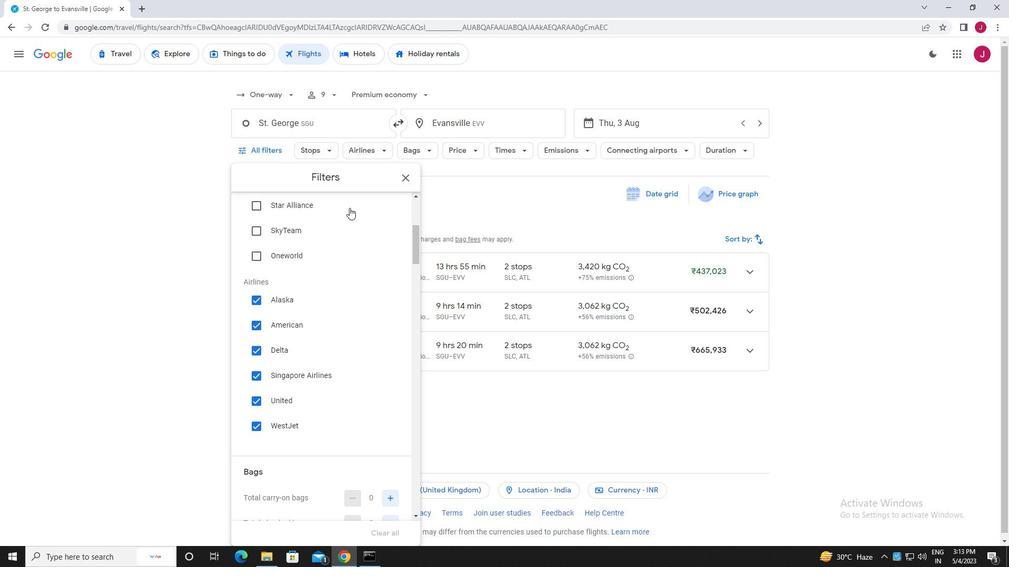 
Action: Mouse scrolled (355, 213) with delta (0, 0)
Screenshot: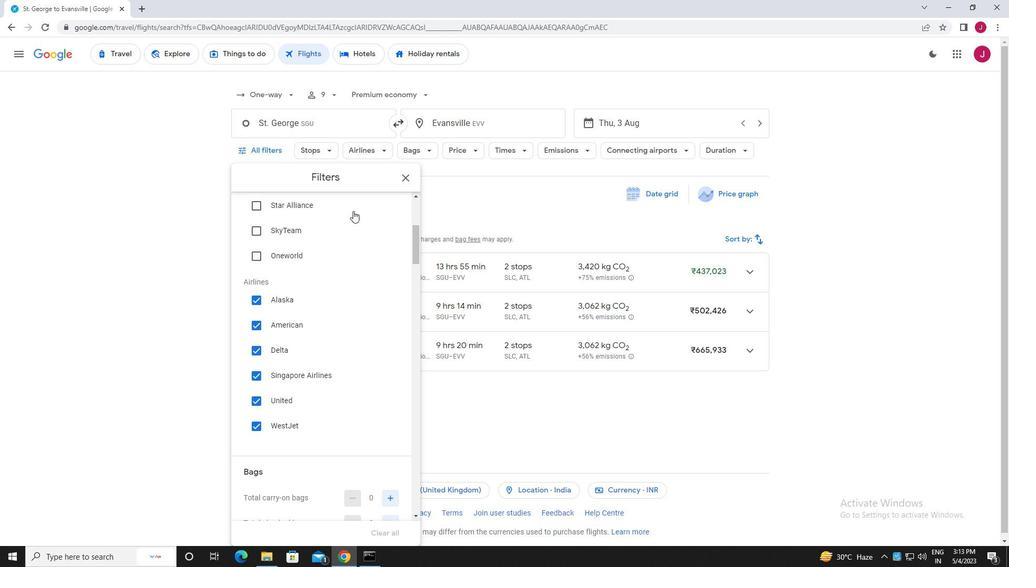 
Action: Mouse scrolled (355, 213) with delta (0, 0)
Screenshot: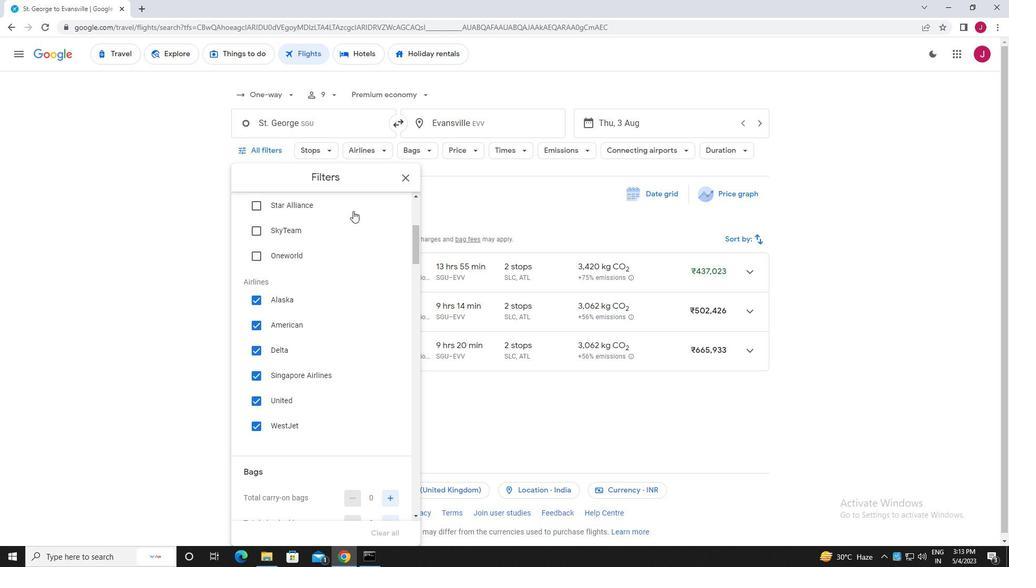 
Action: Mouse moved to (383, 267)
Screenshot: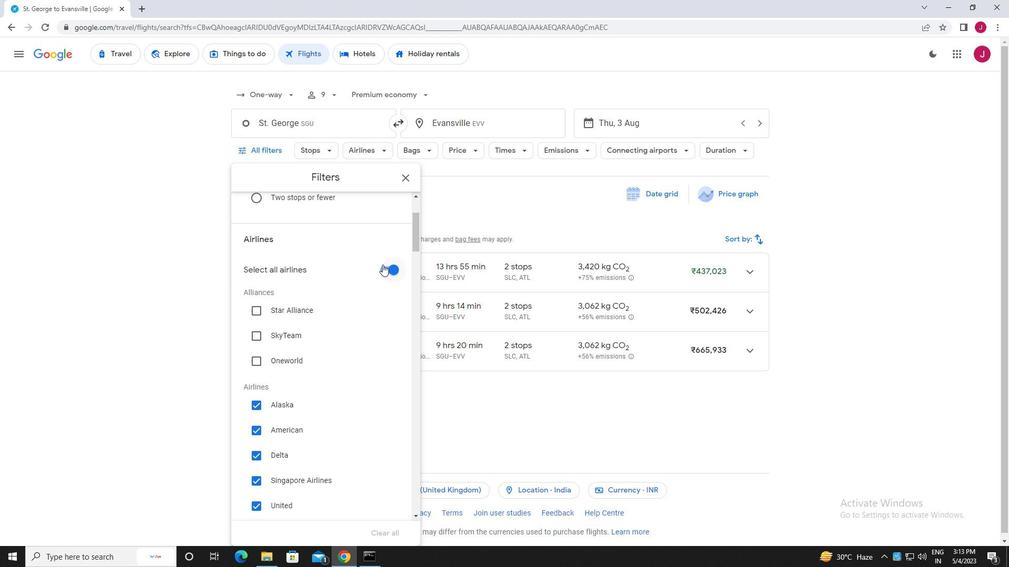 
Action: Mouse pressed left at (383, 267)
Screenshot: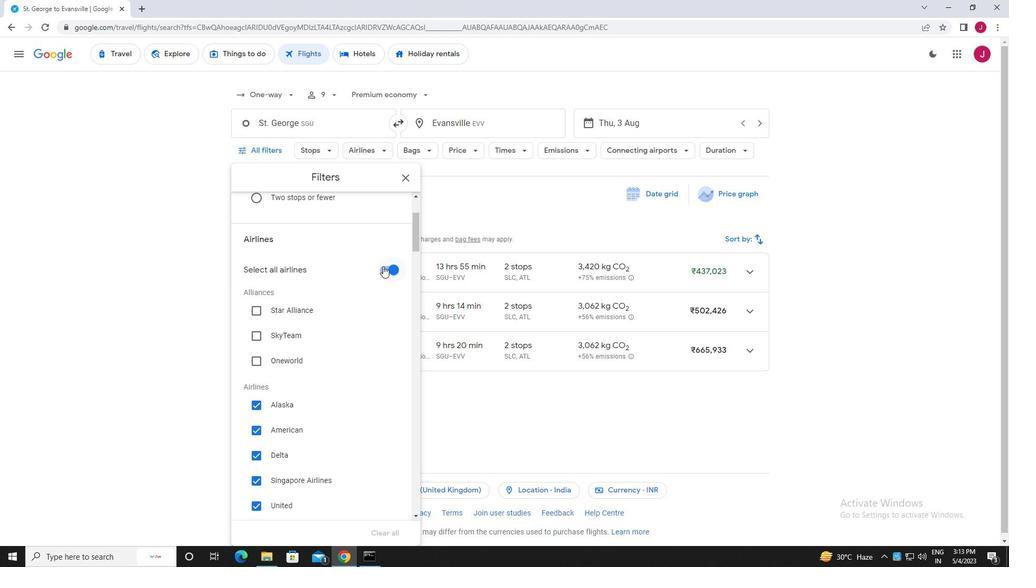 
Action: Mouse moved to (322, 241)
Screenshot: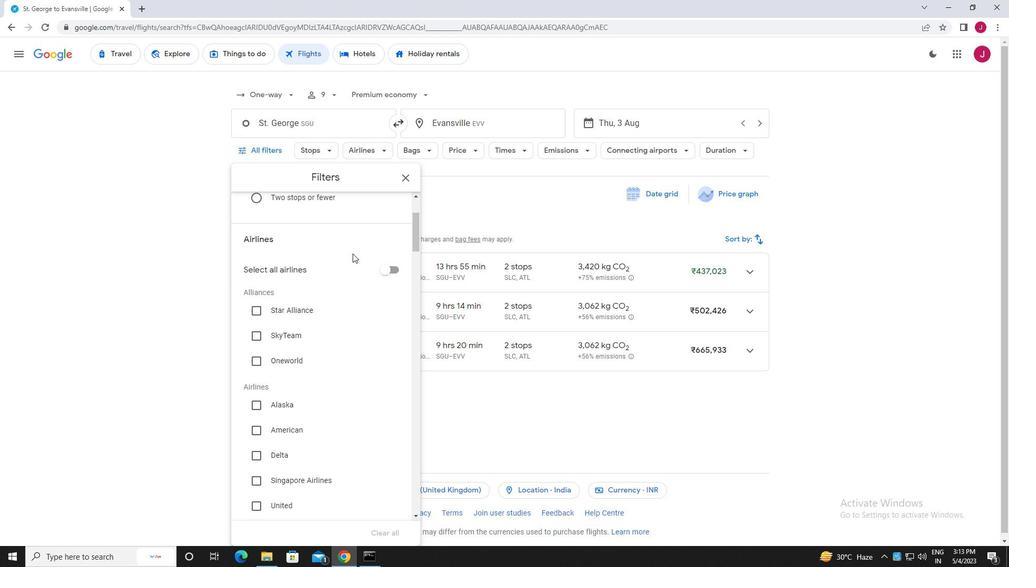 
Action: Mouse scrolled (322, 240) with delta (0, 0)
Screenshot: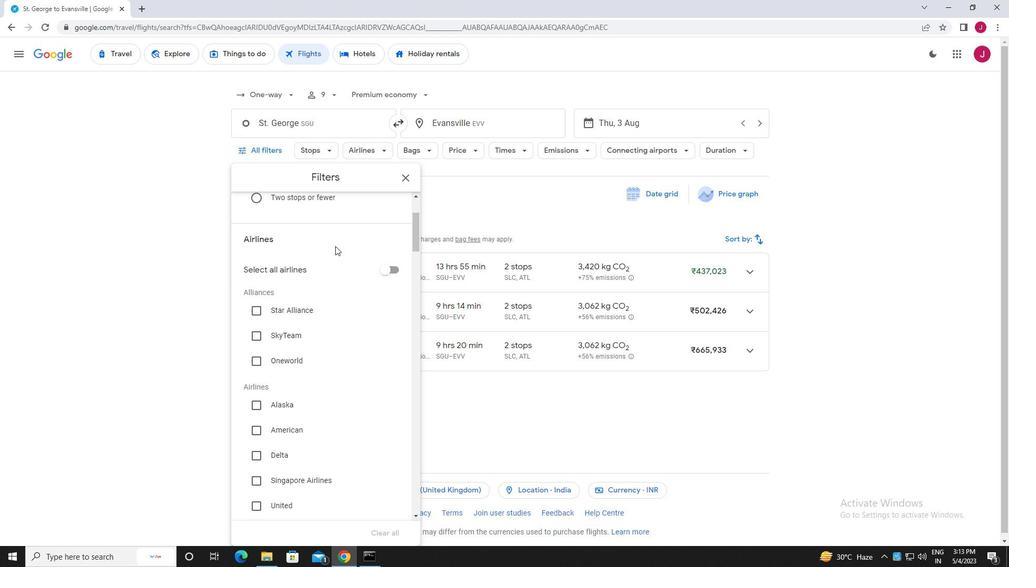 
Action: Mouse moved to (321, 241)
Screenshot: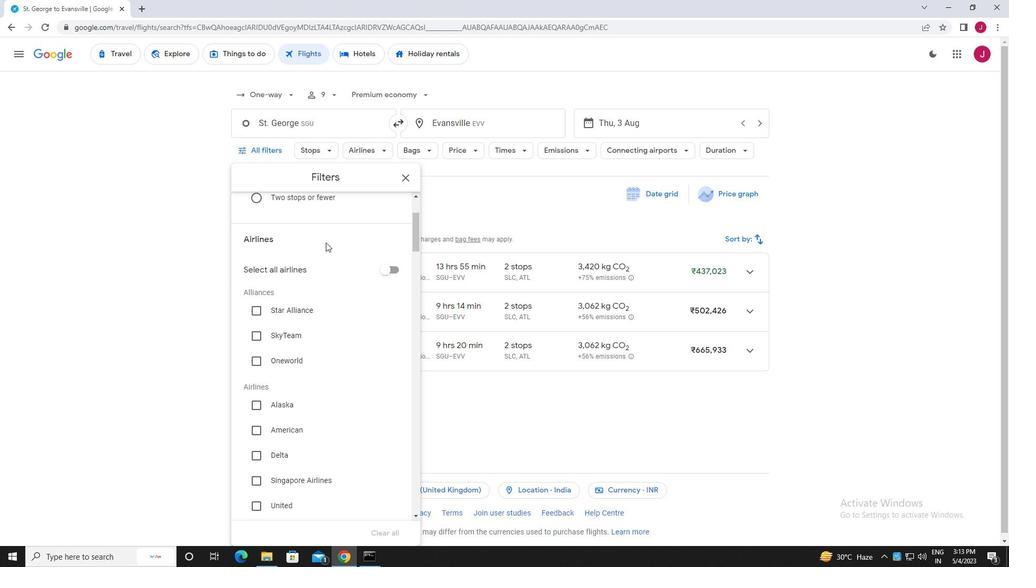 
Action: Mouse scrolled (321, 240) with delta (0, 0)
Screenshot: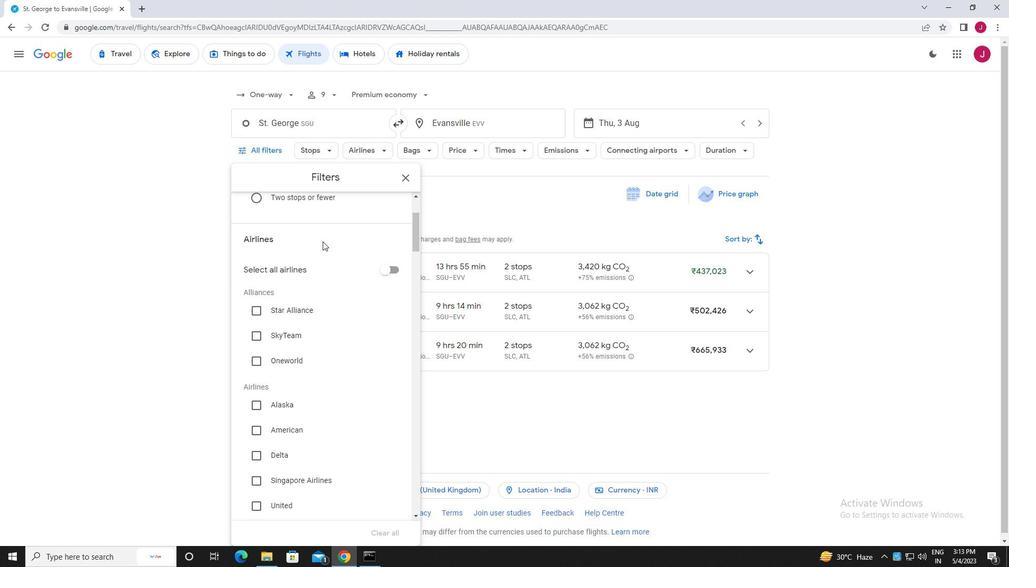 
Action: Mouse moved to (295, 347)
Screenshot: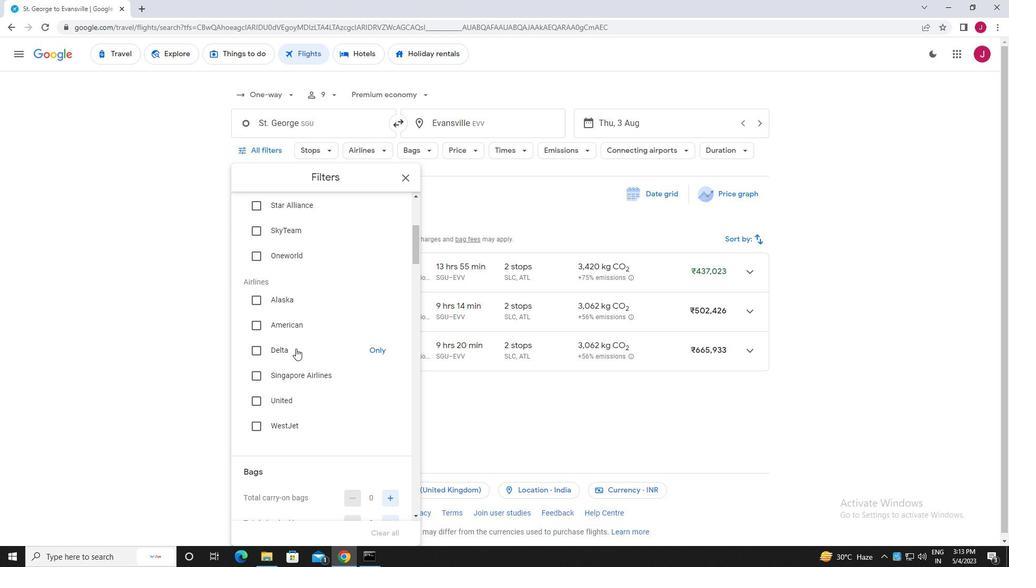 
Action: Mouse scrolled (295, 347) with delta (0, 0)
Screenshot: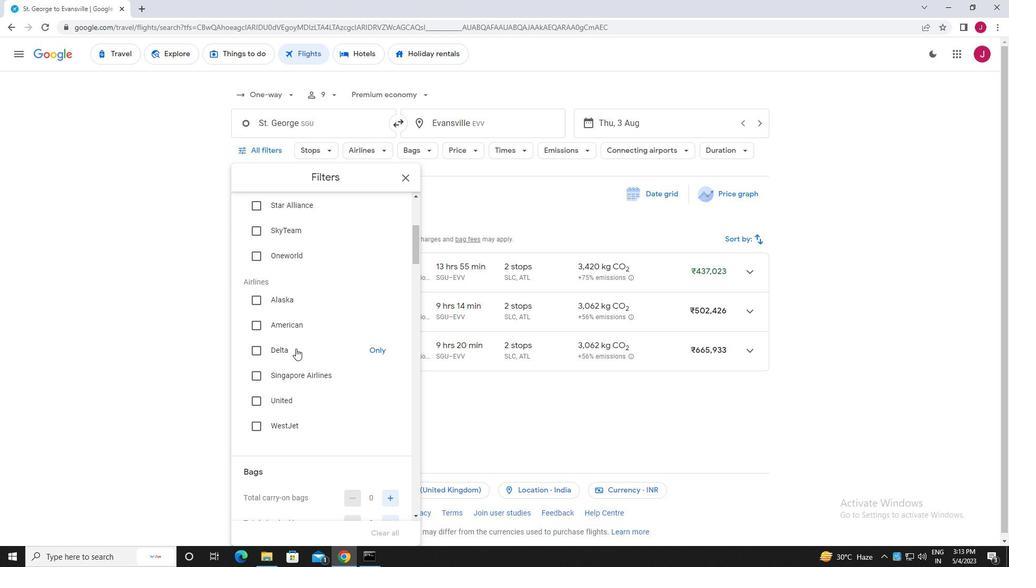 
Action: Mouse scrolled (295, 347) with delta (0, 0)
Screenshot: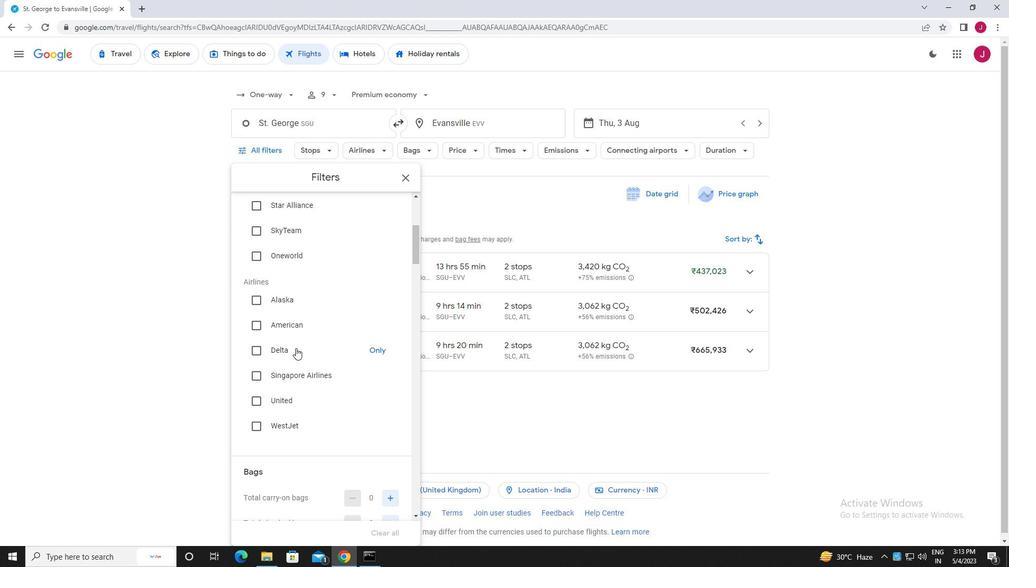 
Action: Mouse scrolled (295, 347) with delta (0, 0)
Screenshot: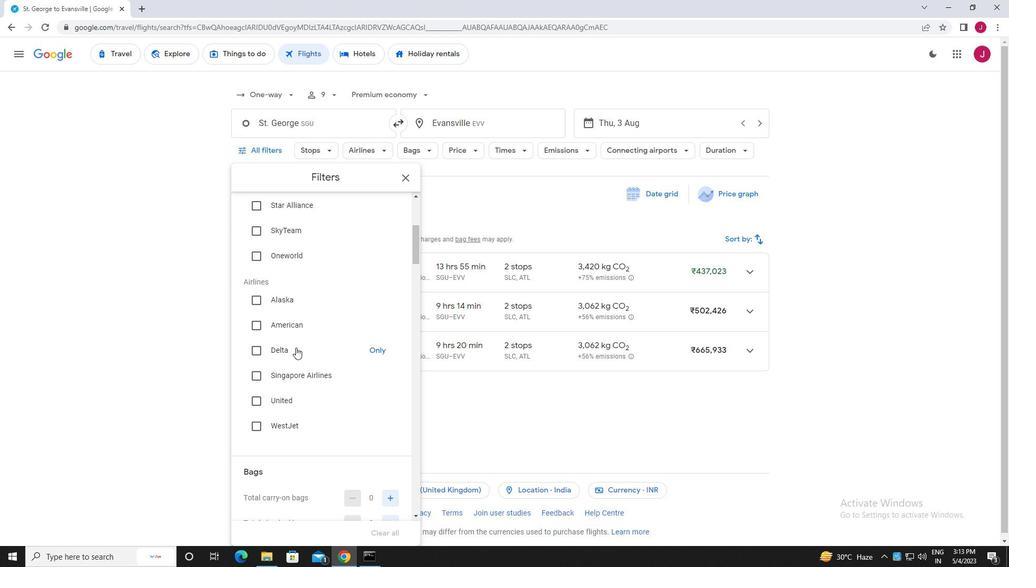 
Action: Mouse moved to (296, 344)
Screenshot: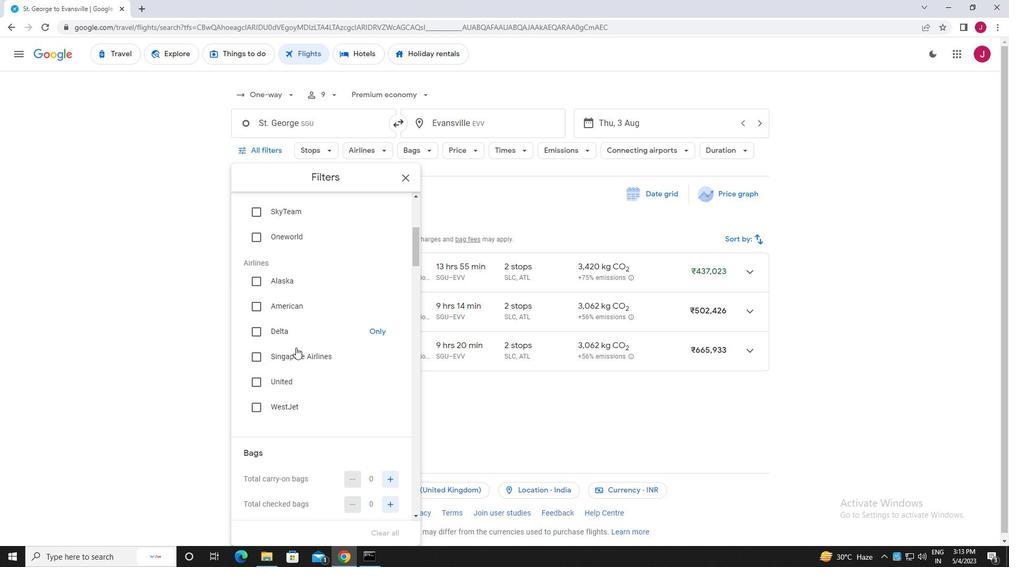 
Action: Mouse scrolled (296, 343) with delta (0, 0)
Screenshot: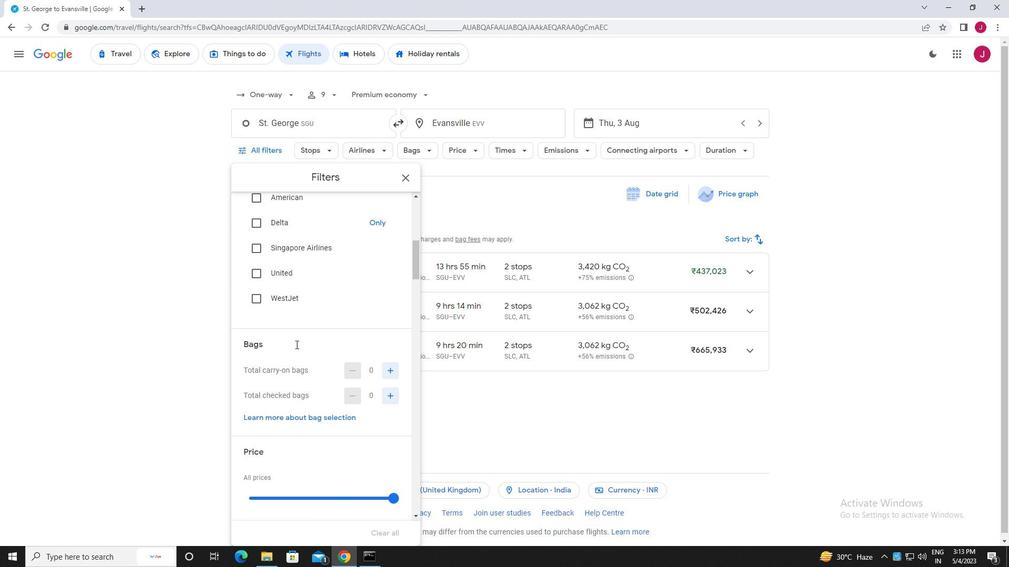 
Action: Mouse scrolled (296, 343) with delta (0, 0)
Screenshot: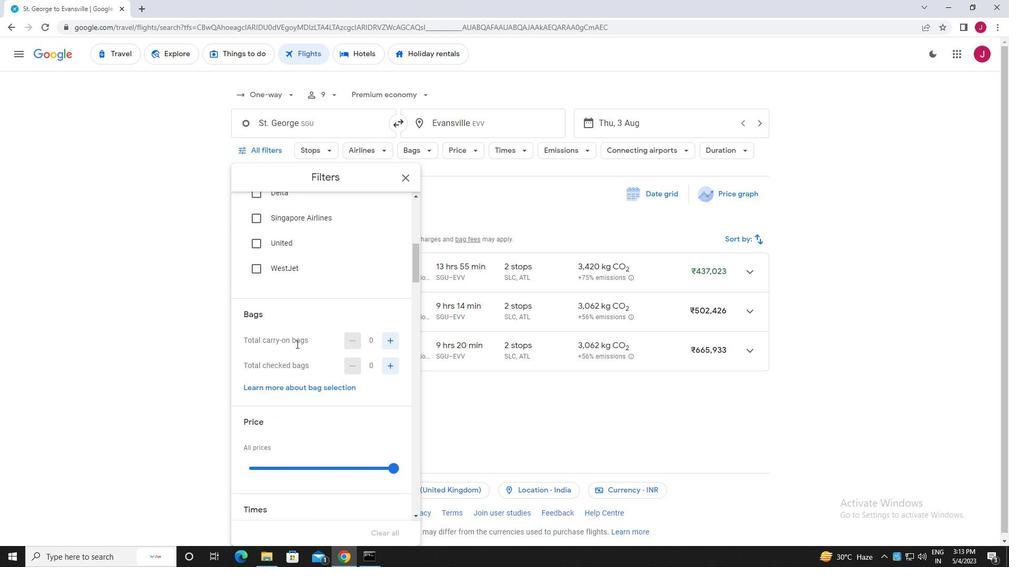 
Action: Mouse moved to (391, 258)
Screenshot: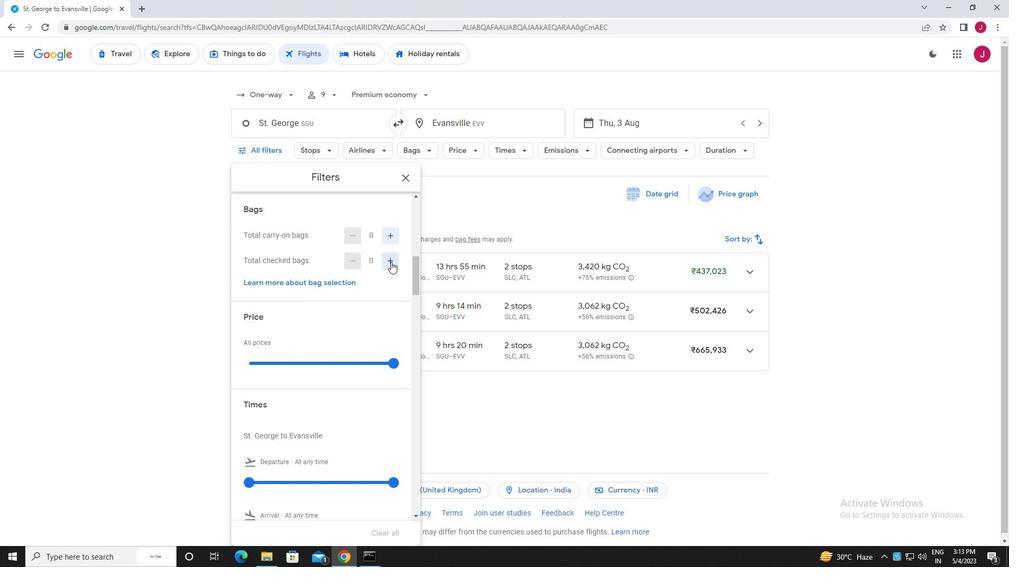 
Action: Mouse pressed left at (391, 258)
Screenshot: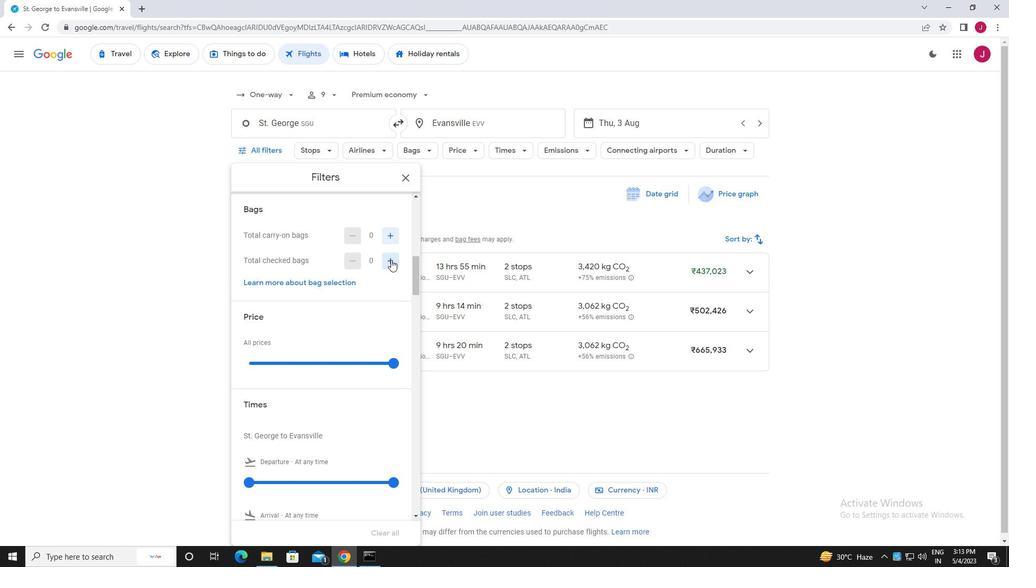 
Action: Mouse pressed left at (391, 258)
Screenshot: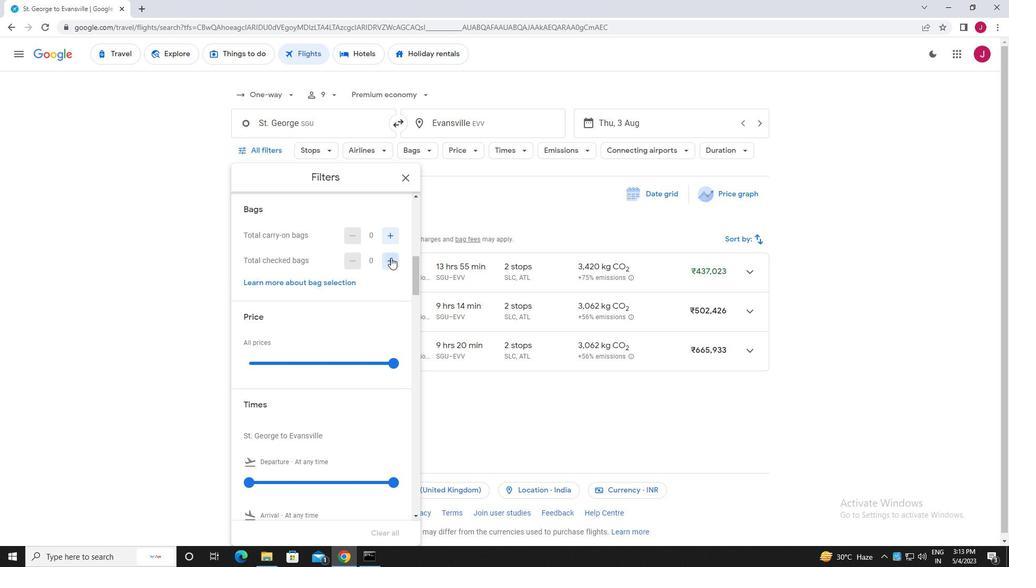 
Action: Mouse pressed left at (391, 258)
Screenshot: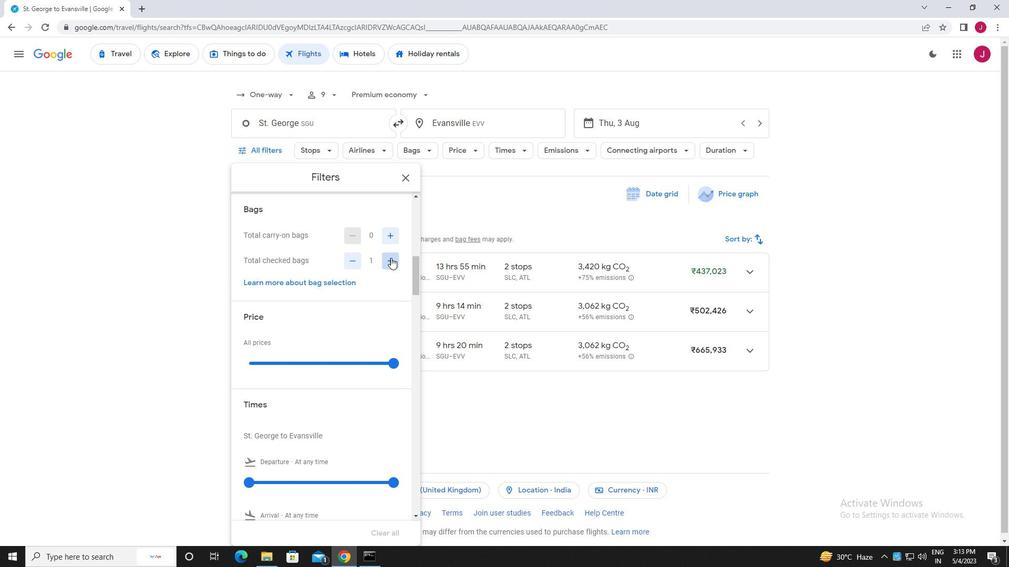 
Action: Mouse pressed left at (391, 258)
Screenshot: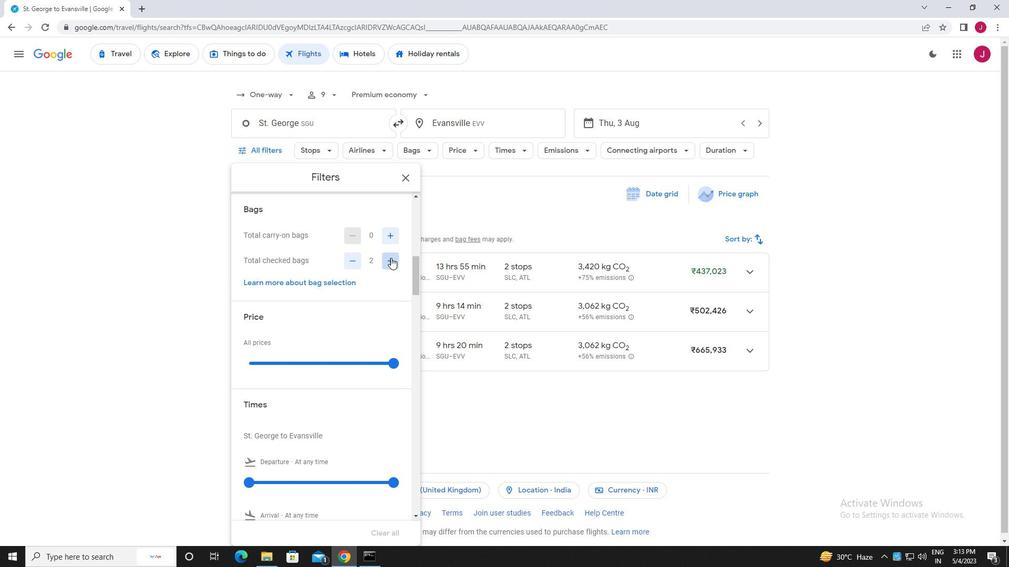 
Action: Mouse pressed left at (391, 258)
Screenshot: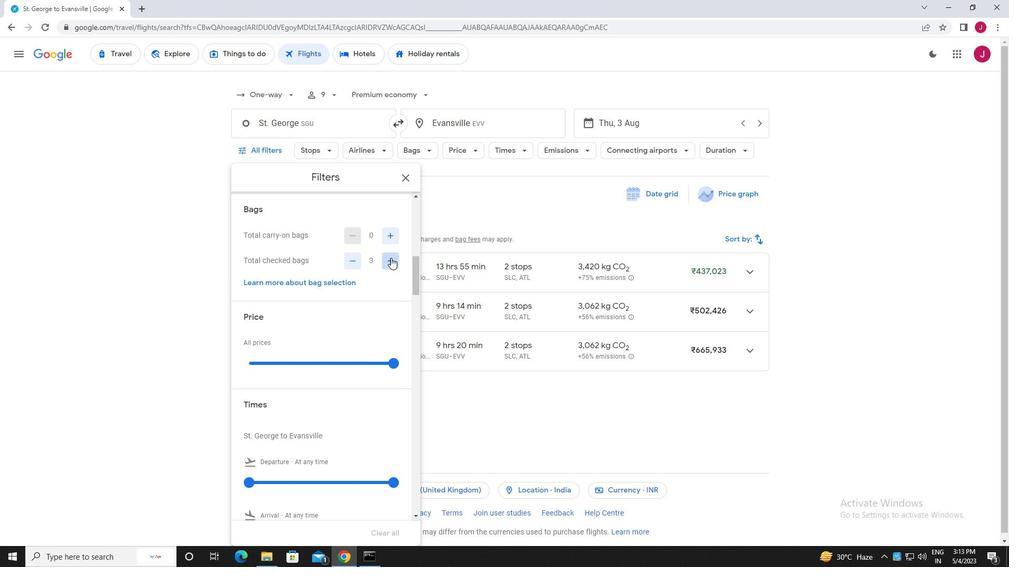 
Action: Mouse pressed left at (391, 258)
Screenshot: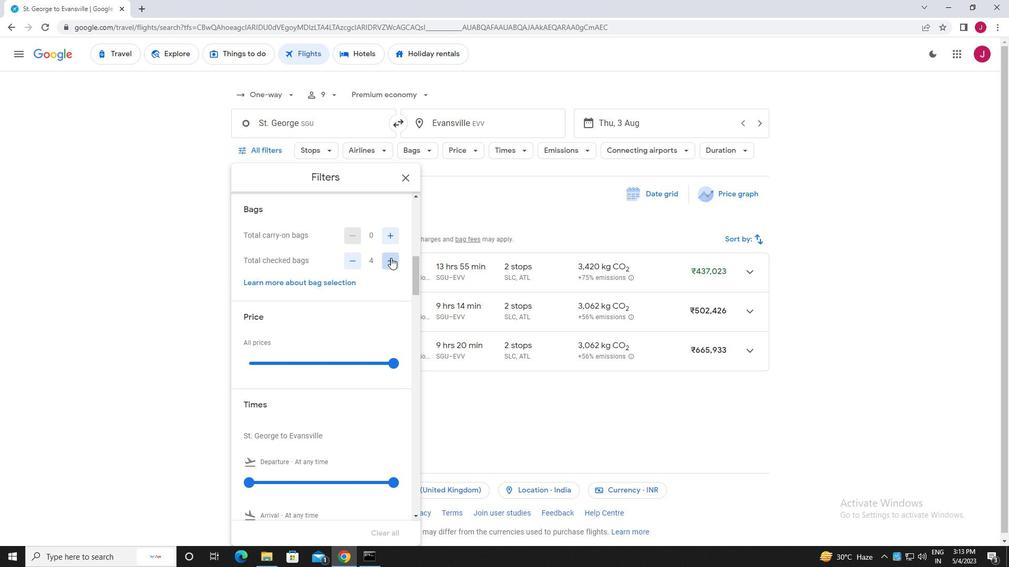 
Action: Mouse pressed left at (391, 258)
Screenshot: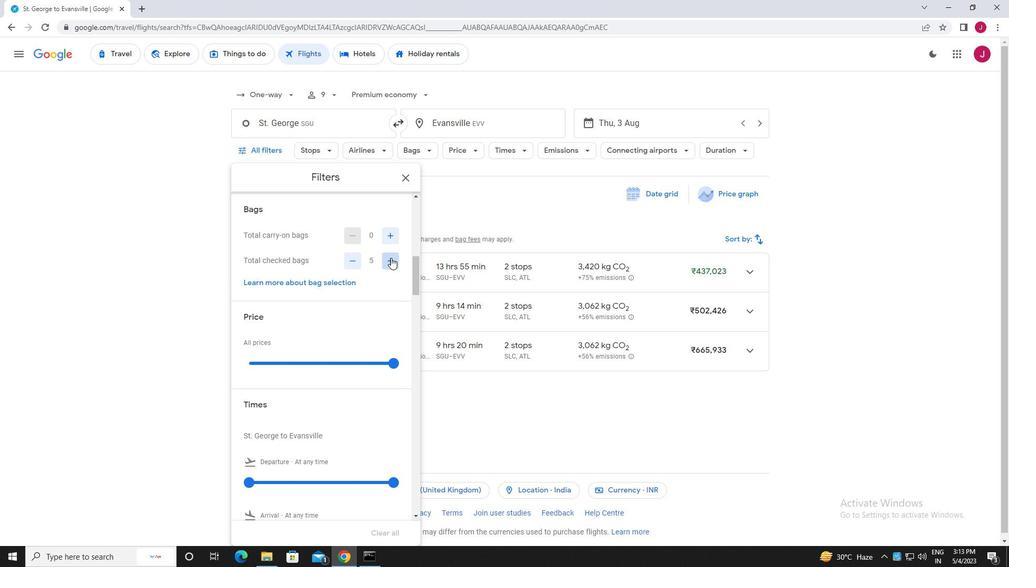 
Action: Mouse pressed left at (391, 258)
Screenshot: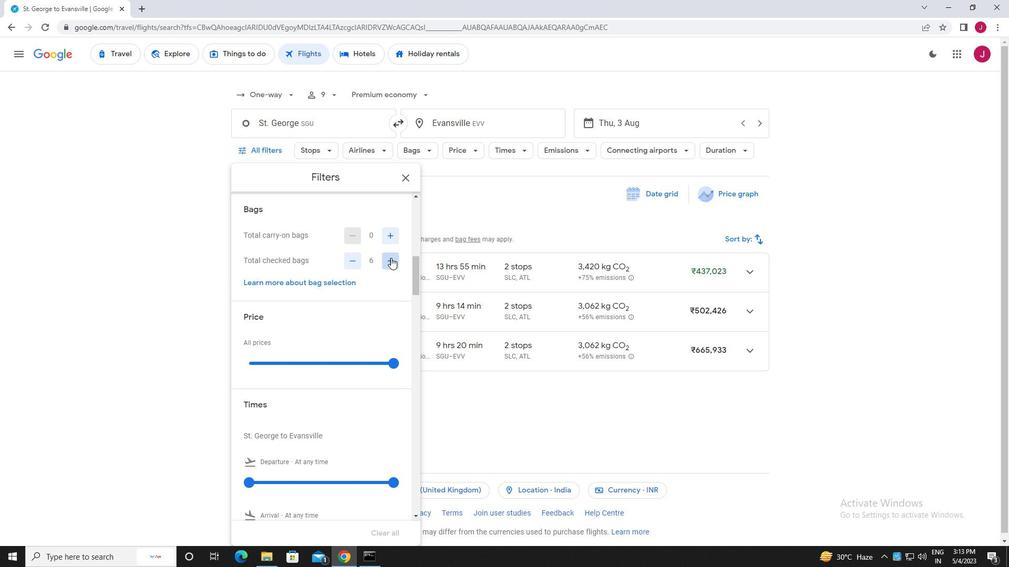 
Action: Mouse pressed left at (391, 258)
Screenshot: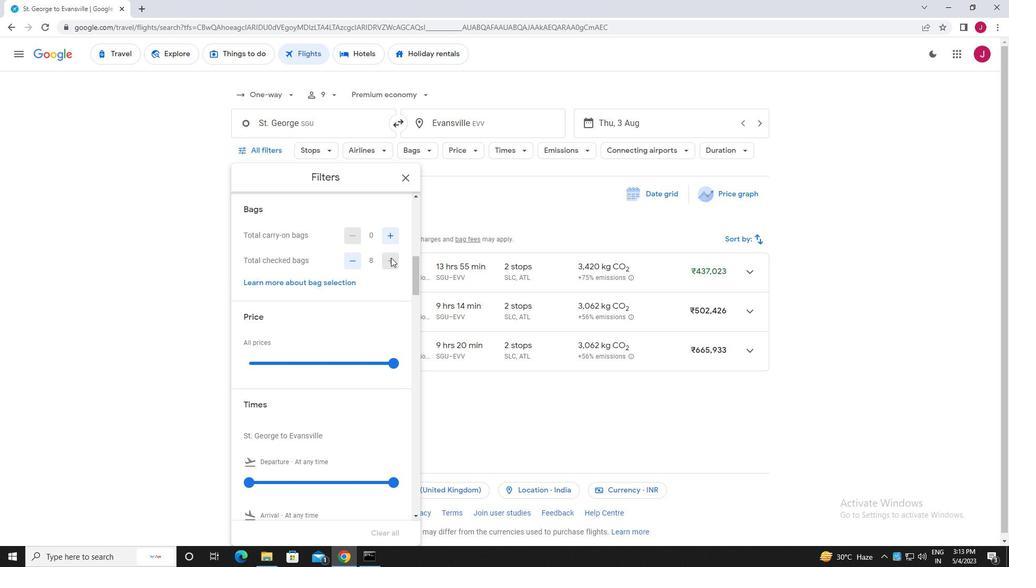 
Action: Mouse moved to (391, 258)
Screenshot: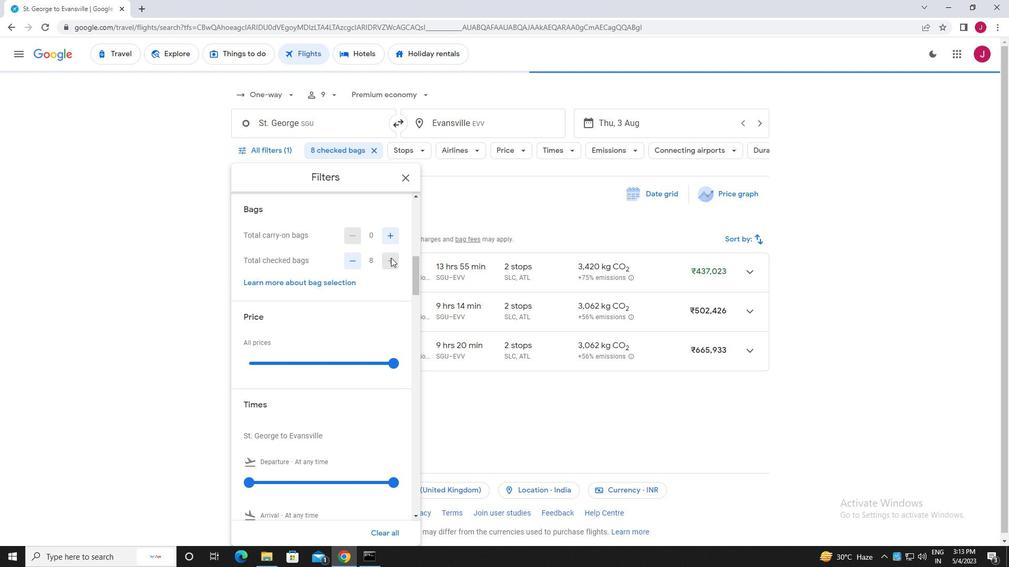 
Action: Mouse scrolled (391, 257) with delta (0, 0)
Screenshot: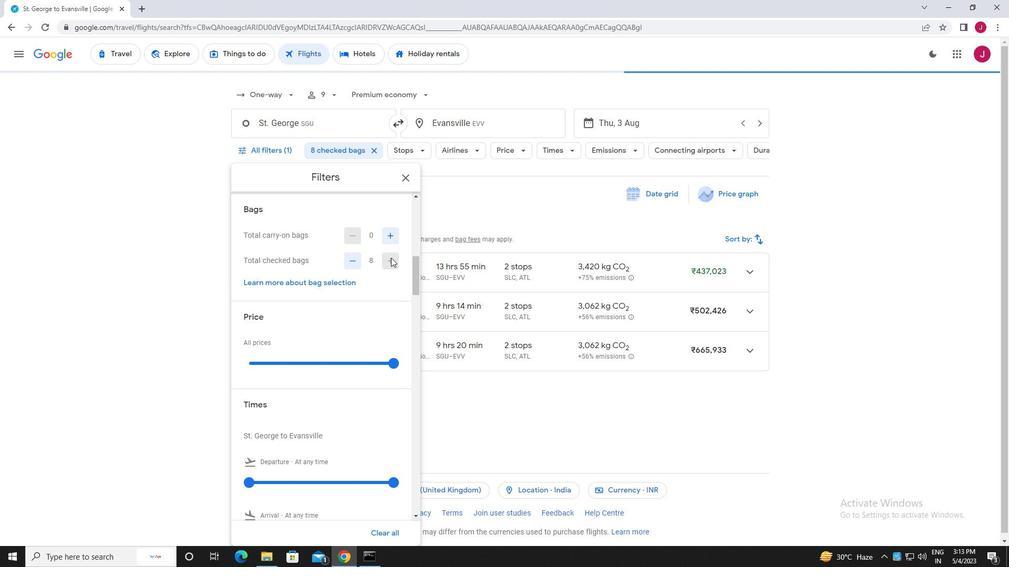 
Action: Mouse moved to (393, 308)
Screenshot: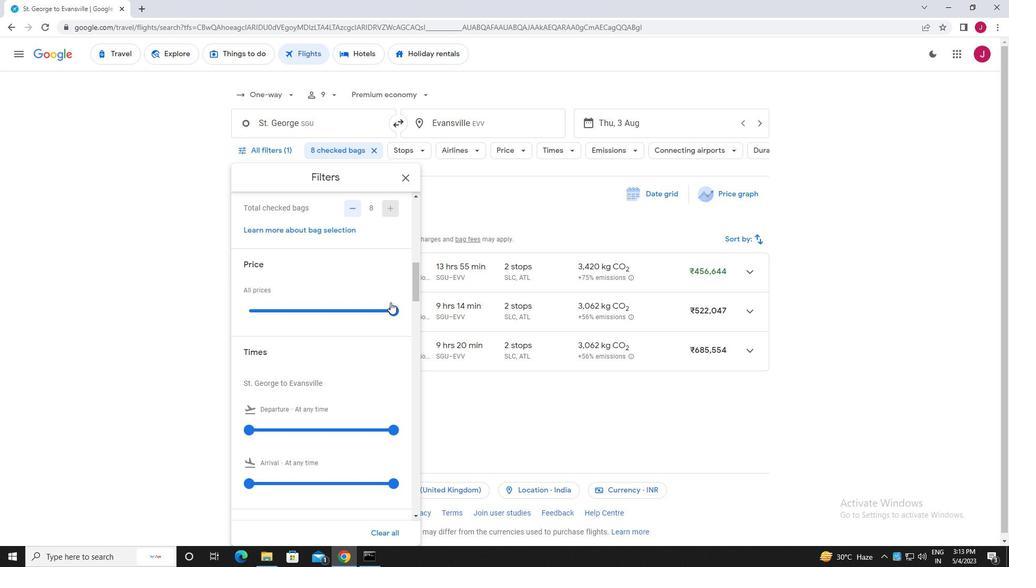 
Action: Mouse pressed left at (393, 308)
Screenshot: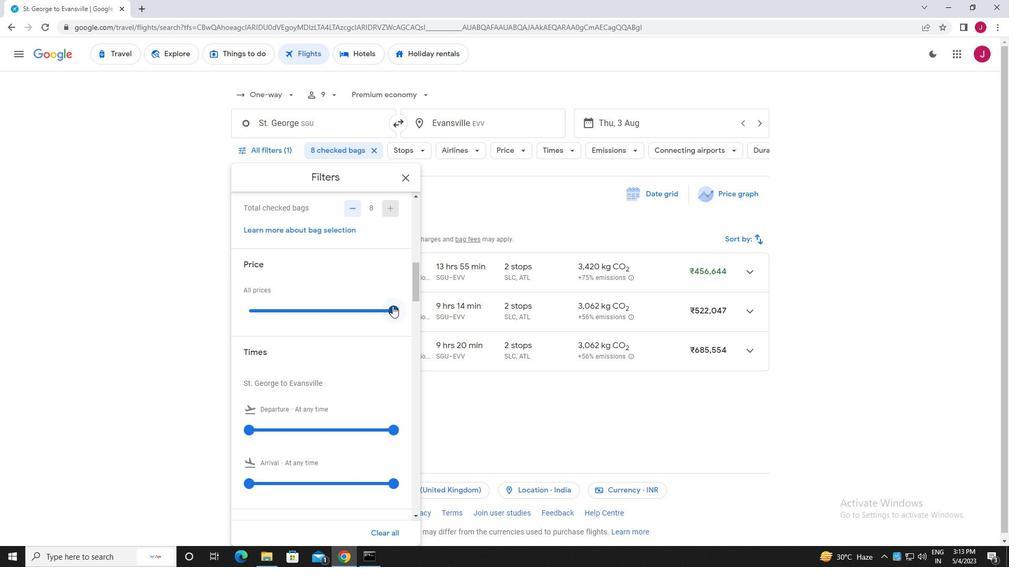 
Action: Mouse moved to (316, 276)
Screenshot: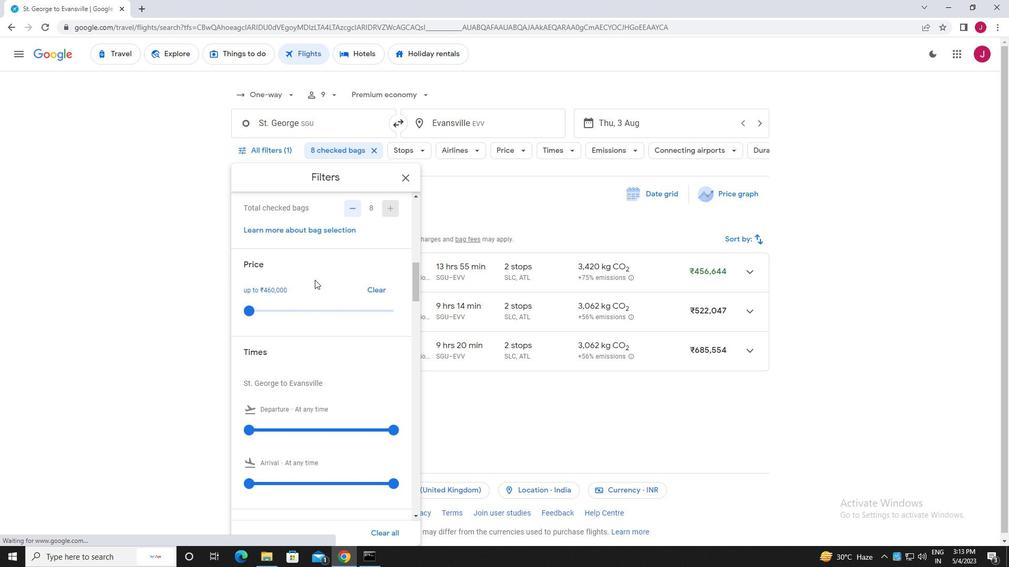 
Action: Mouse scrolled (316, 275) with delta (0, 0)
Screenshot: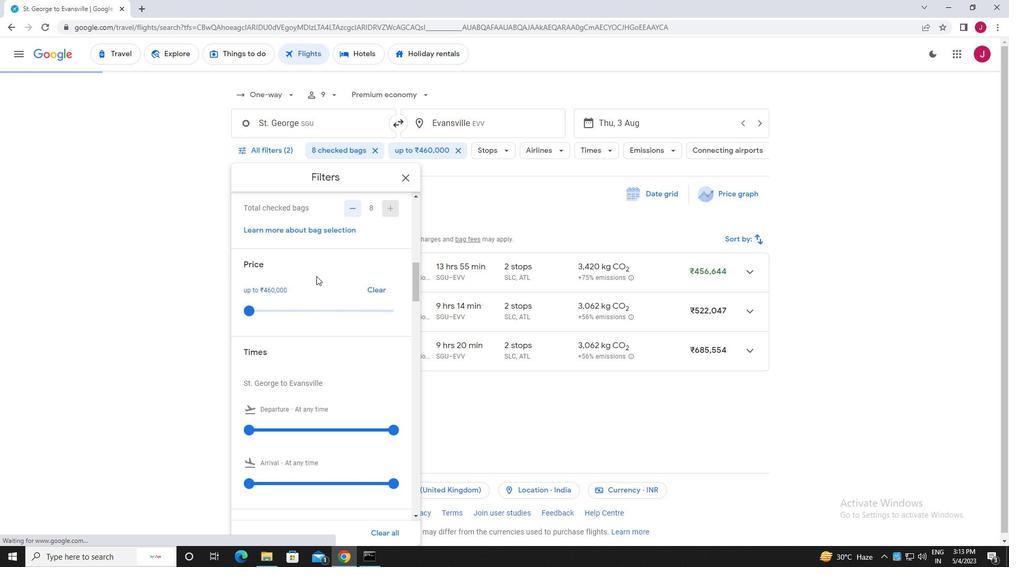 
Action: Mouse scrolled (316, 275) with delta (0, 0)
Screenshot: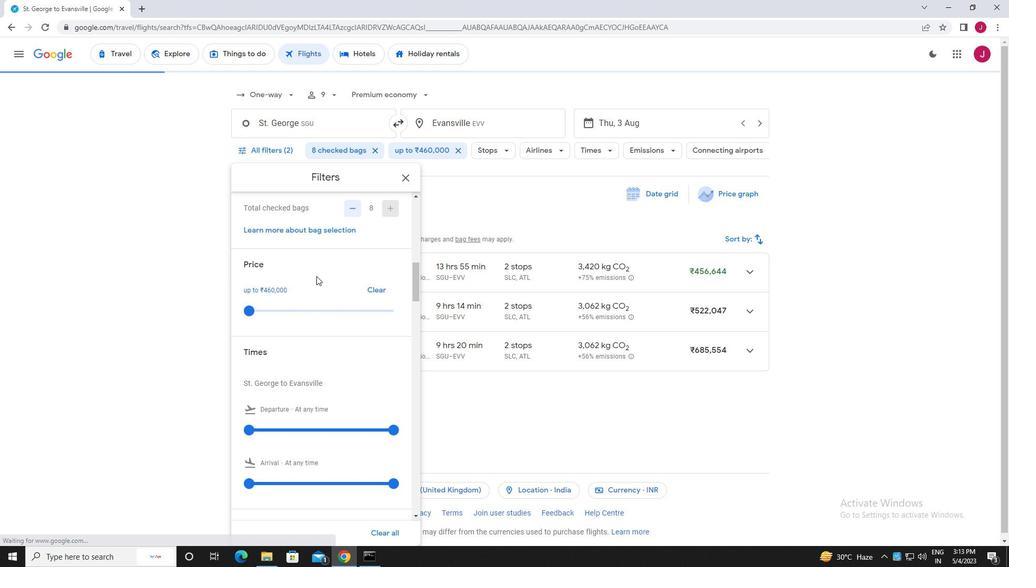 
Action: Mouse scrolled (316, 275) with delta (0, 0)
Screenshot: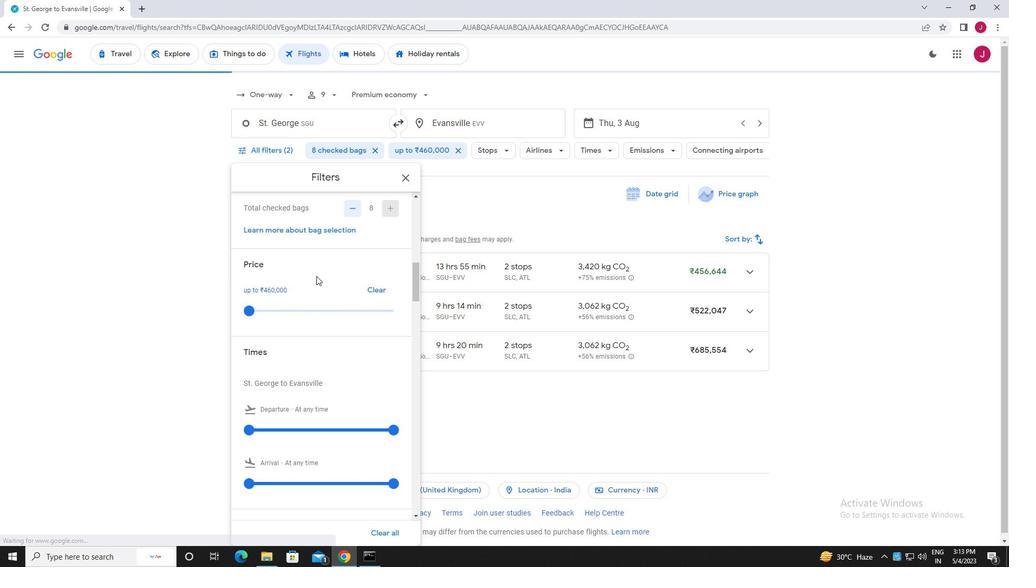 
Action: Mouse moved to (252, 274)
Screenshot: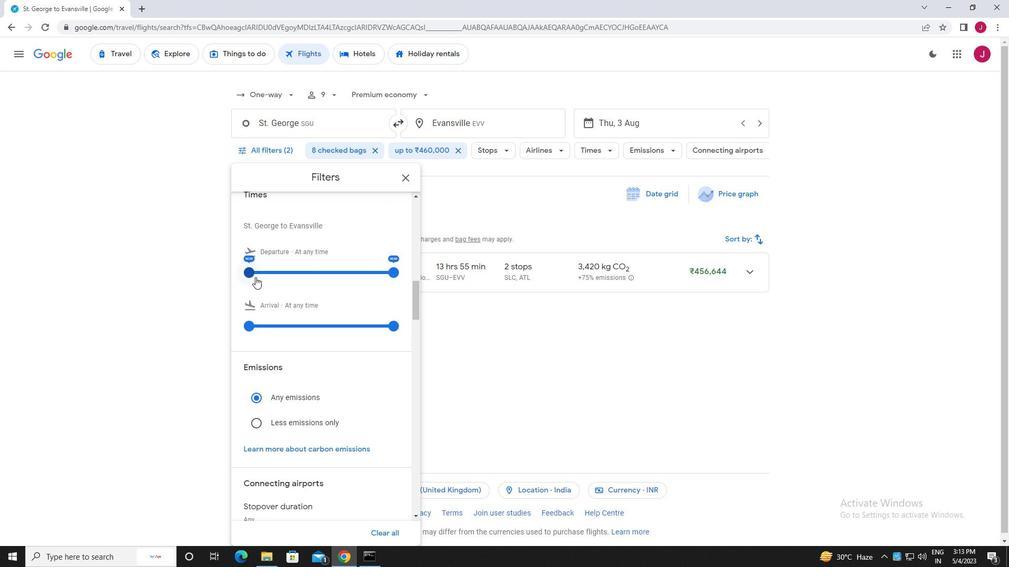 
Action: Mouse pressed left at (252, 274)
Screenshot: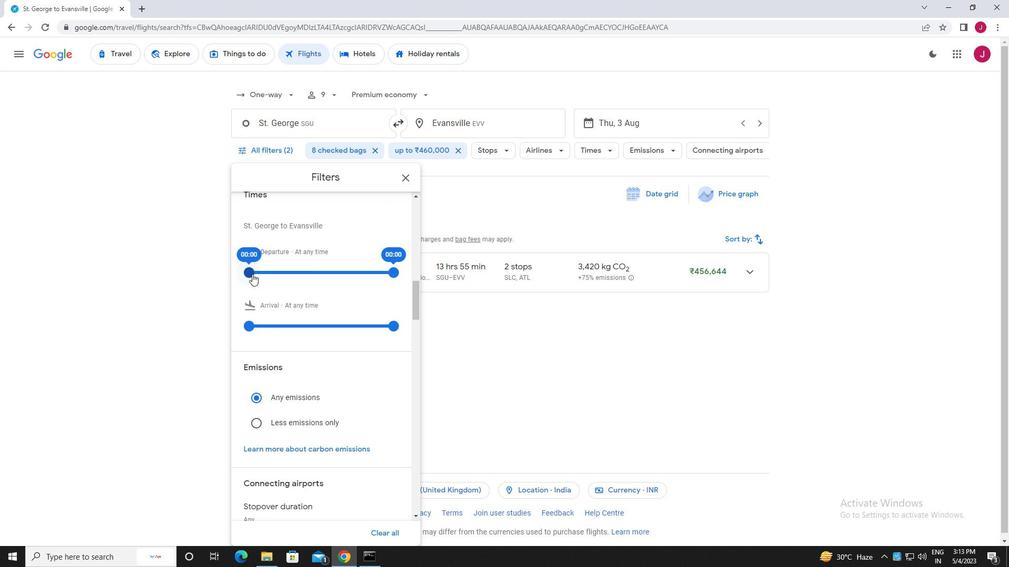 
Action: Mouse moved to (393, 272)
Screenshot: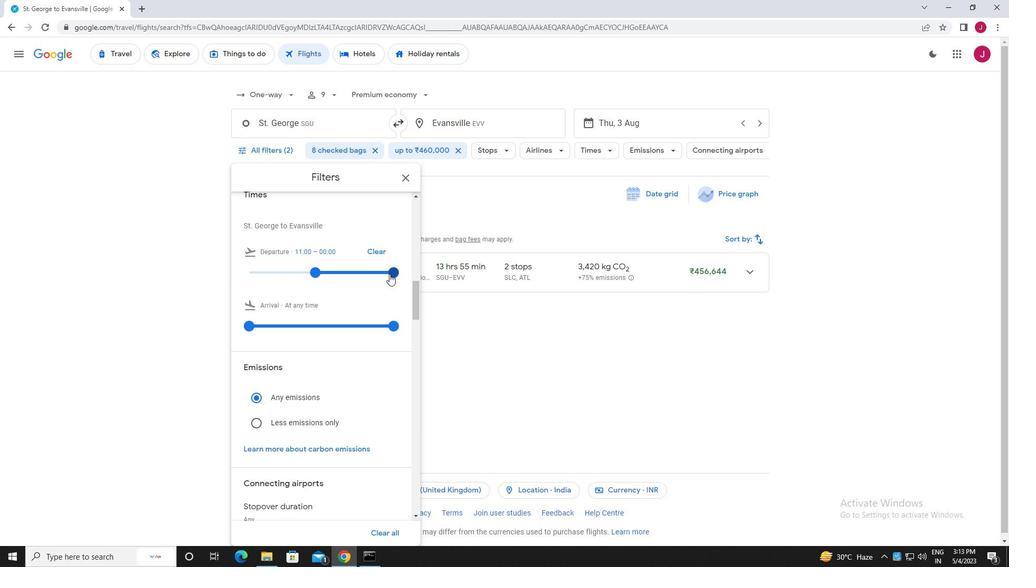
Action: Mouse pressed left at (393, 272)
Screenshot: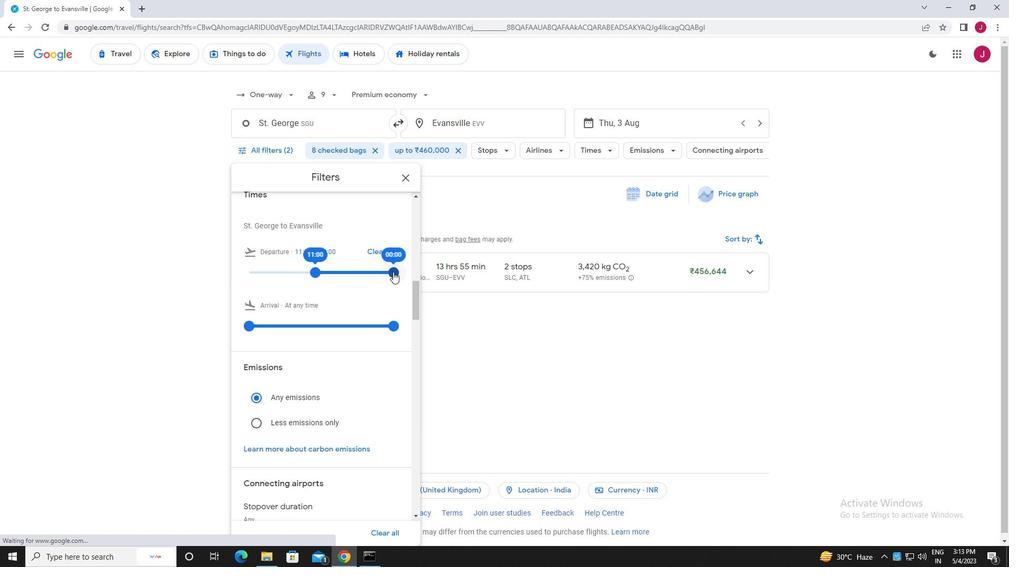 
Action: Mouse moved to (411, 182)
Screenshot: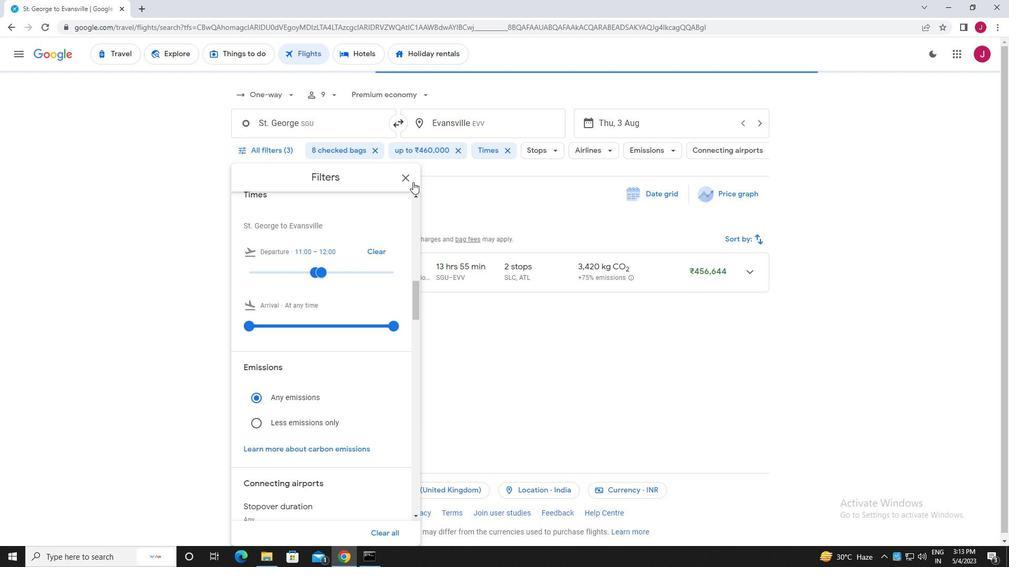 
Action: Mouse pressed left at (411, 182)
Screenshot: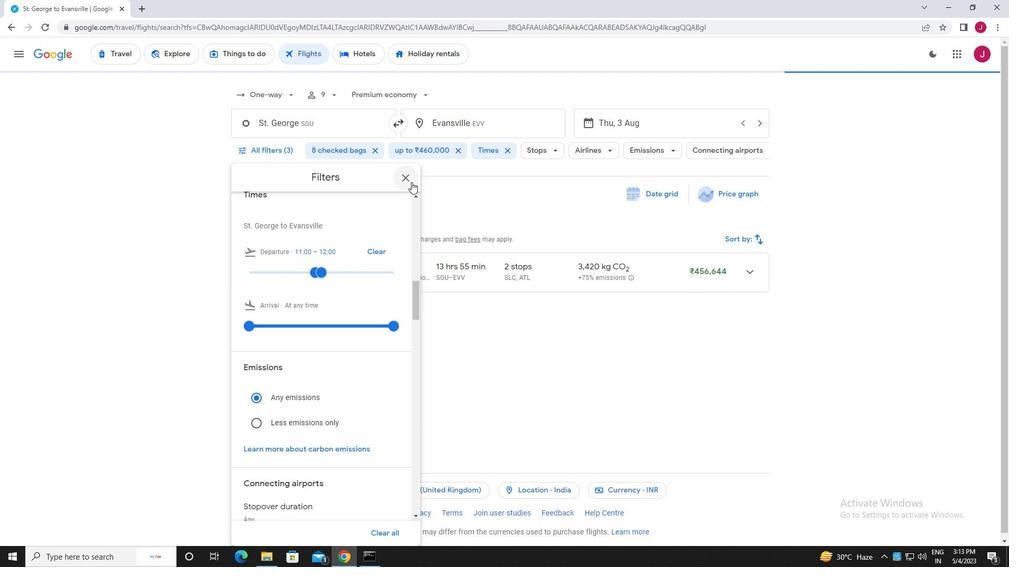 
Action: Mouse moved to (410, 182)
Screenshot: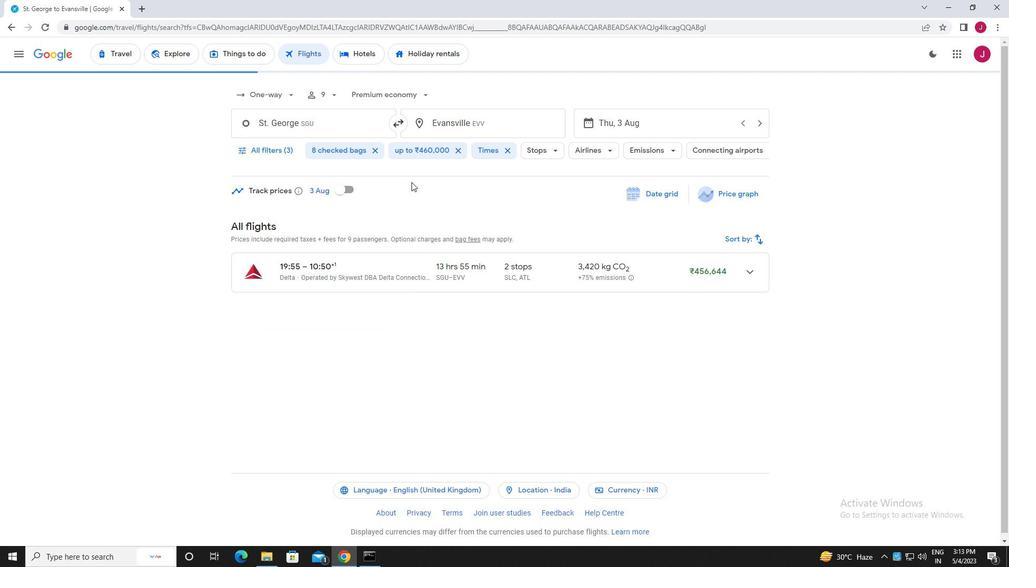 
